 Task: Look for space in Carmagnola, Italy from 11th June, 2023 to 17th June, 2023 for 1 adult in price range Rs.5000 to Rs.12000. Place can be private room with 1  bedroom having 1 bed and 1 bathroom. Property type can be house, flat, guest house, hotel. Booking option can be shelf check-in. Required host language is English.
Action: Mouse moved to (465, 124)
Screenshot: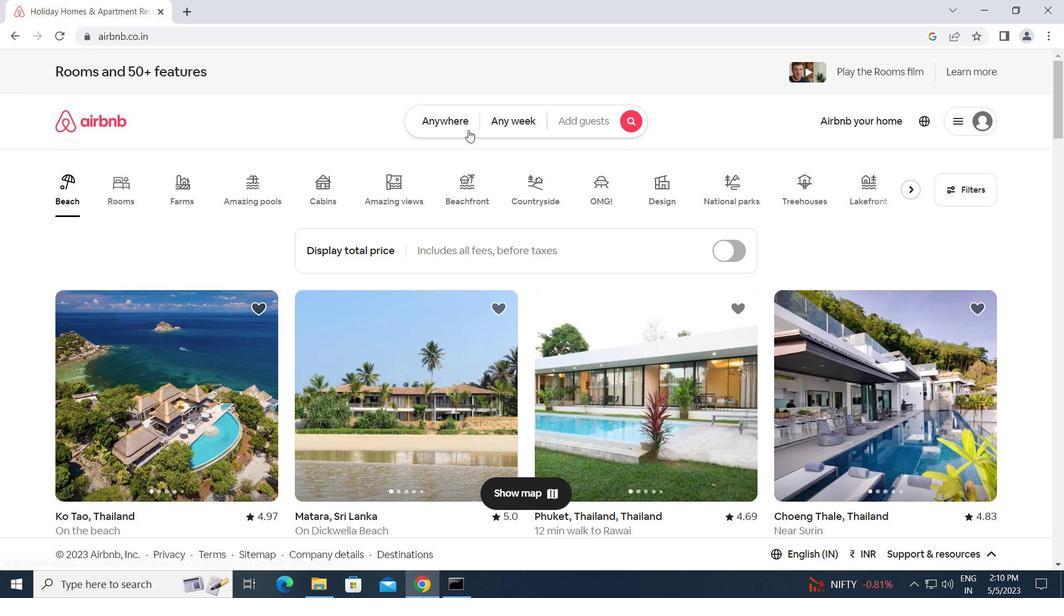
Action: Mouse pressed left at (465, 124)
Screenshot: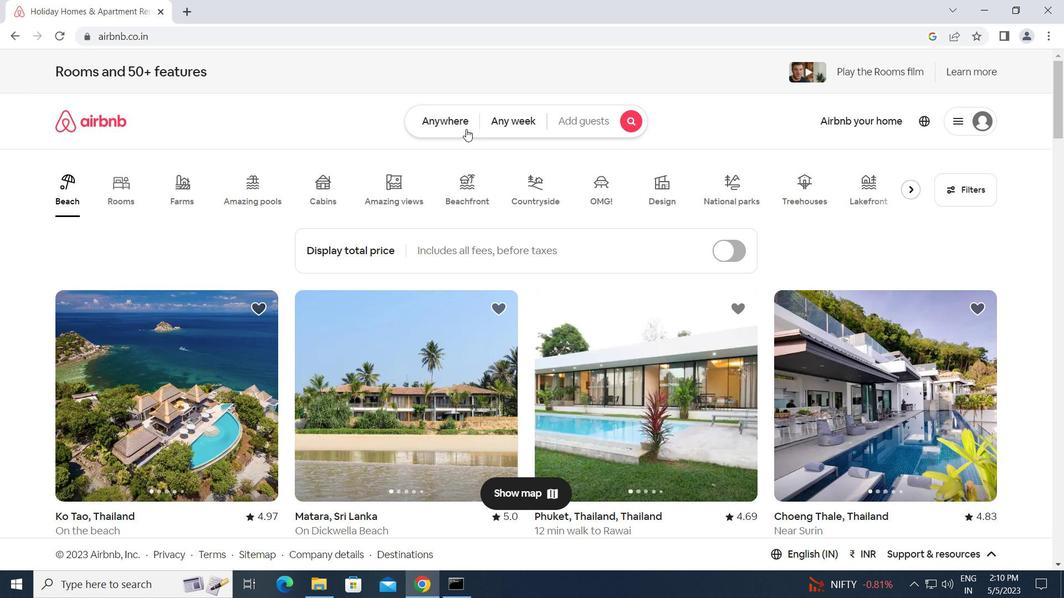 
Action: Mouse moved to (368, 166)
Screenshot: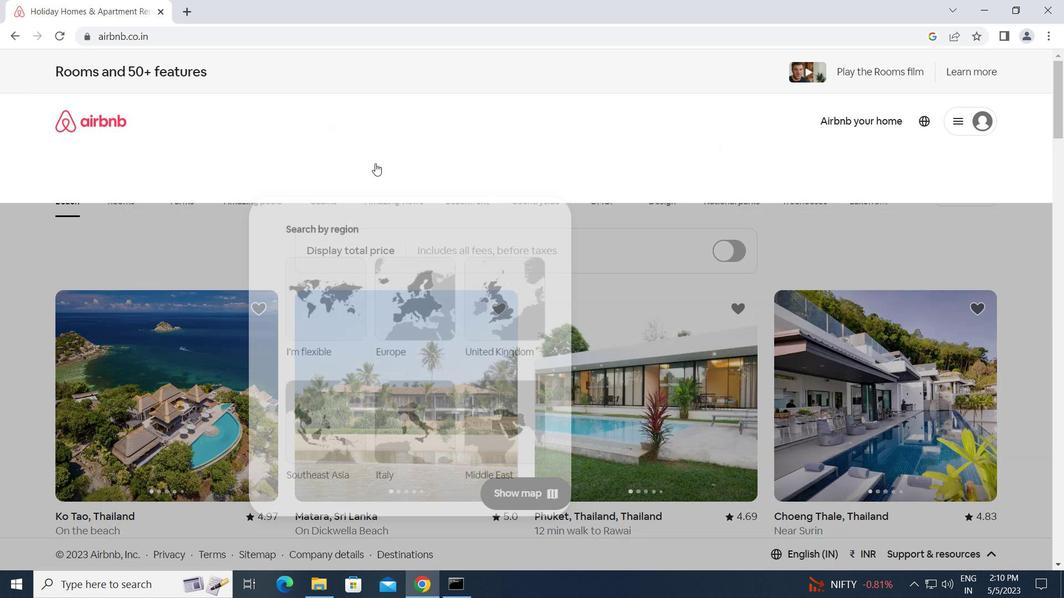 
Action: Mouse pressed left at (368, 166)
Screenshot: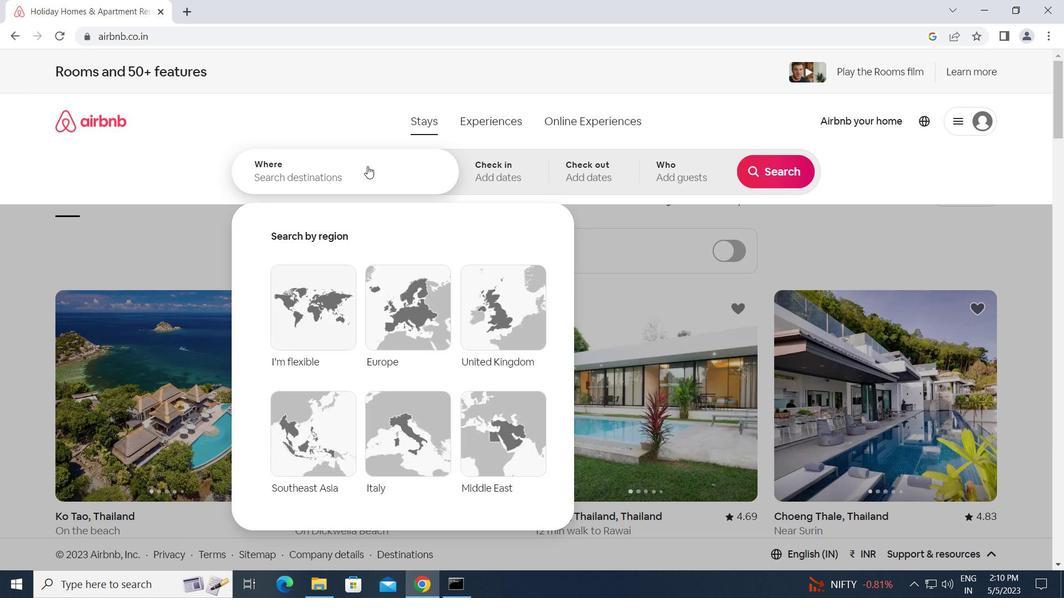 
Action: Key pressed <Key.caps_lock>c<Key.caps_lock>armagnola,<Key.space><Key.caps_lock>i<Key.caps_lock>taly<Key.enter>
Screenshot: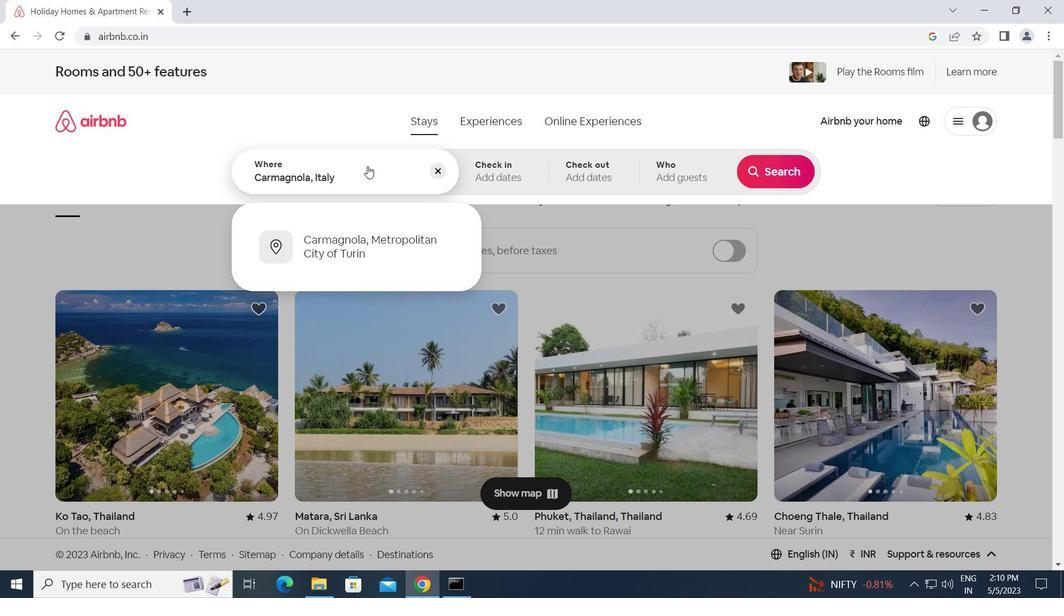 
Action: Mouse moved to (555, 404)
Screenshot: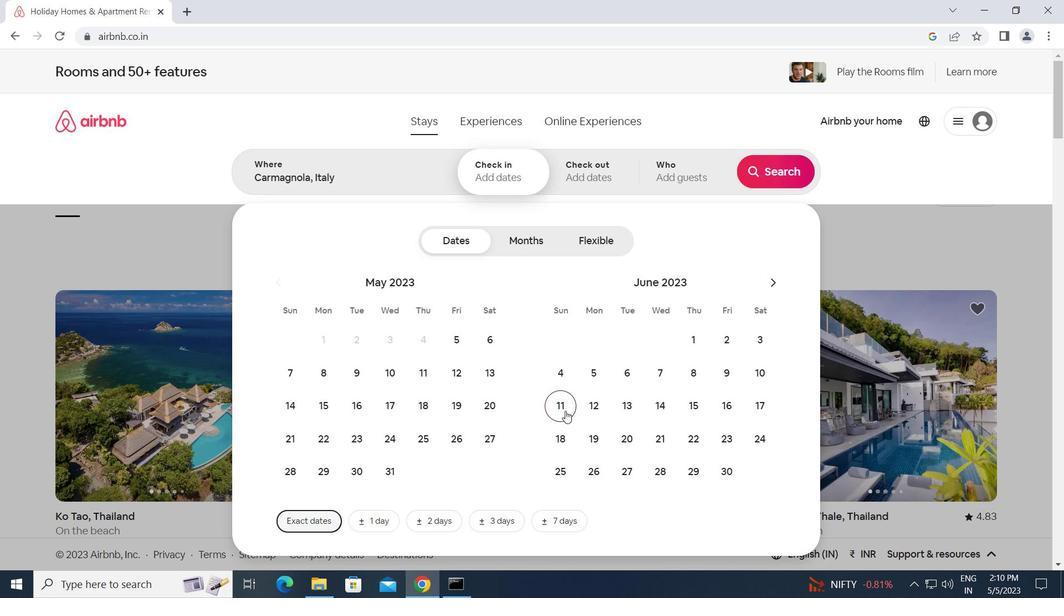 
Action: Mouse pressed left at (555, 404)
Screenshot: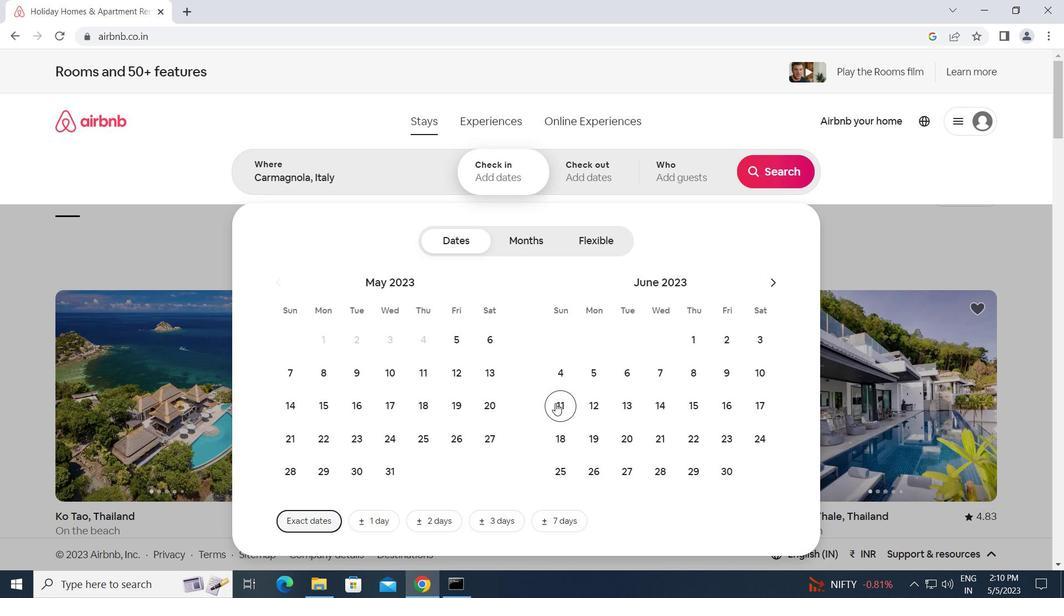 
Action: Mouse moved to (754, 406)
Screenshot: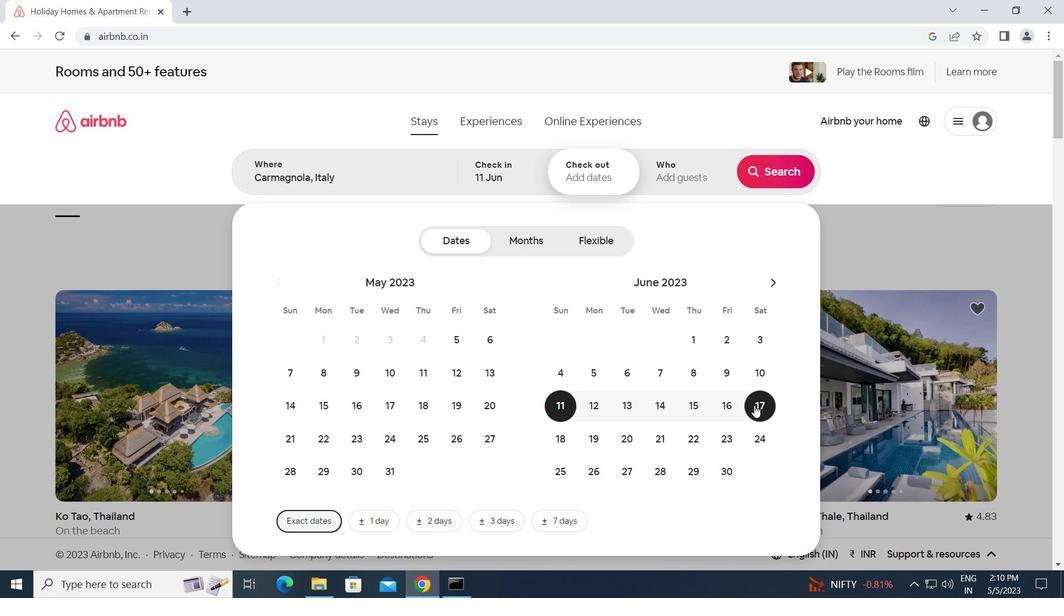 
Action: Mouse pressed left at (754, 406)
Screenshot: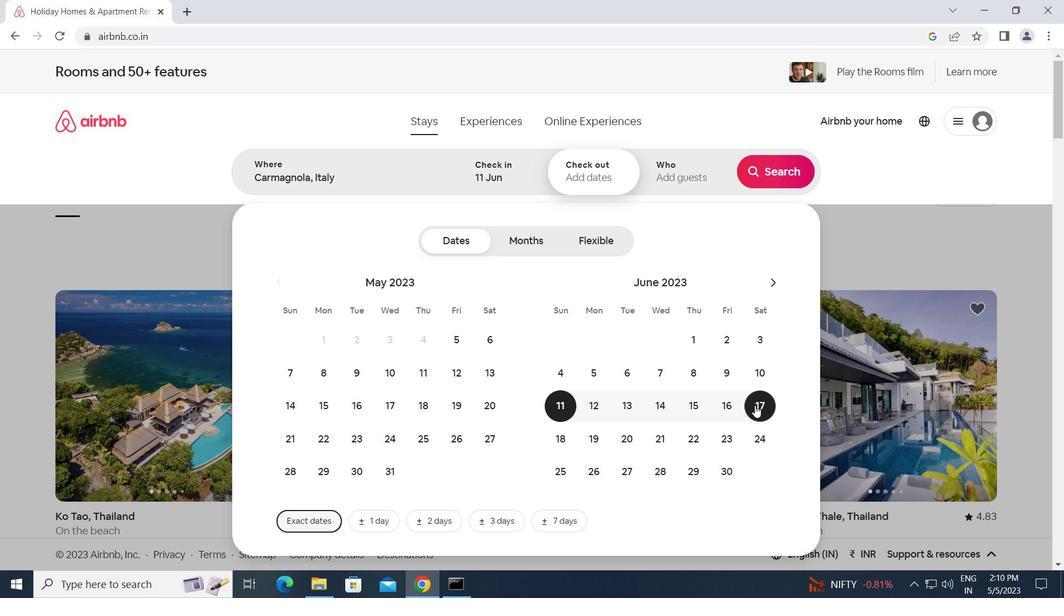 
Action: Mouse moved to (681, 165)
Screenshot: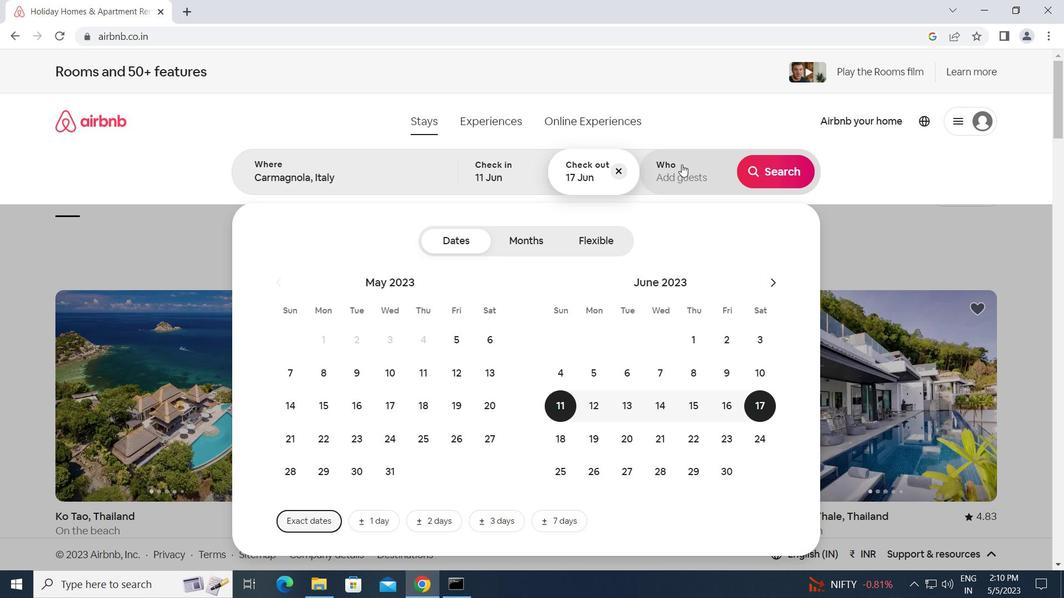 
Action: Mouse pressed left at (681, 165)
Screenshot: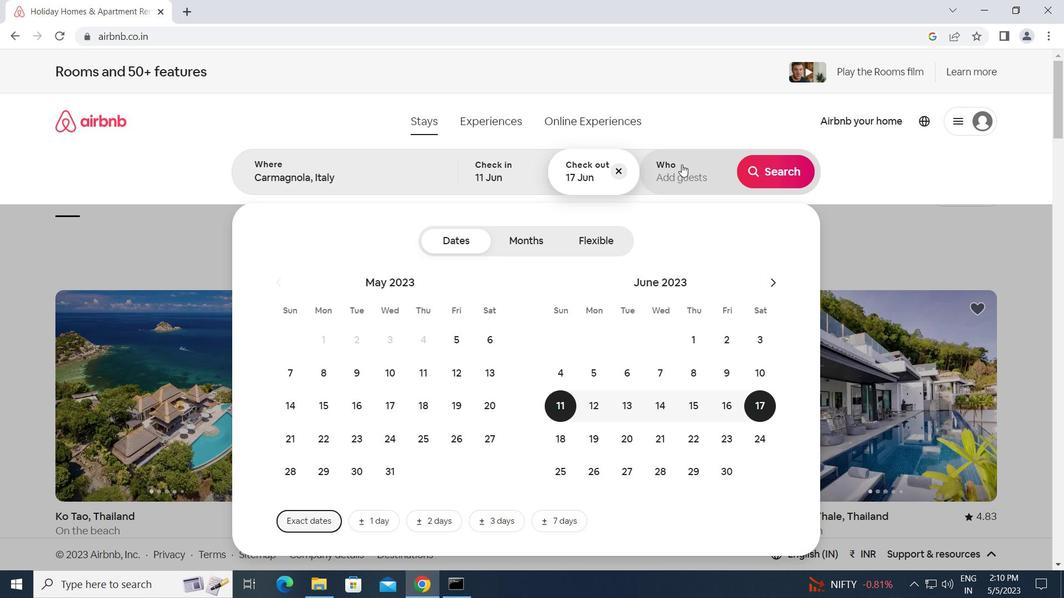 
Action: Mouse moved to (776, 243)
Screenshot: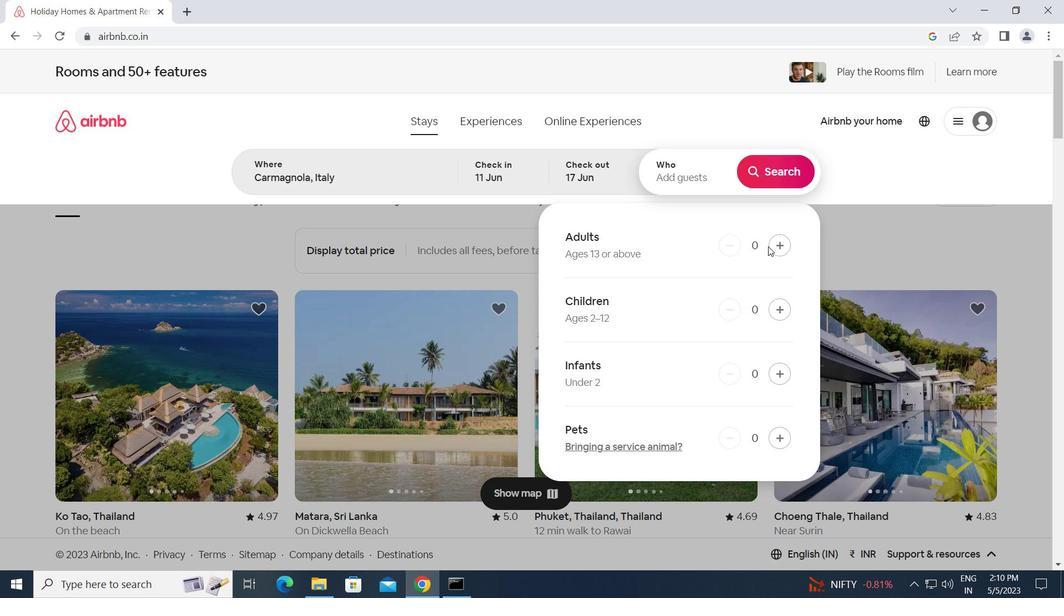 
Action: Mouse pressed left at (776, 243)
Screenshot: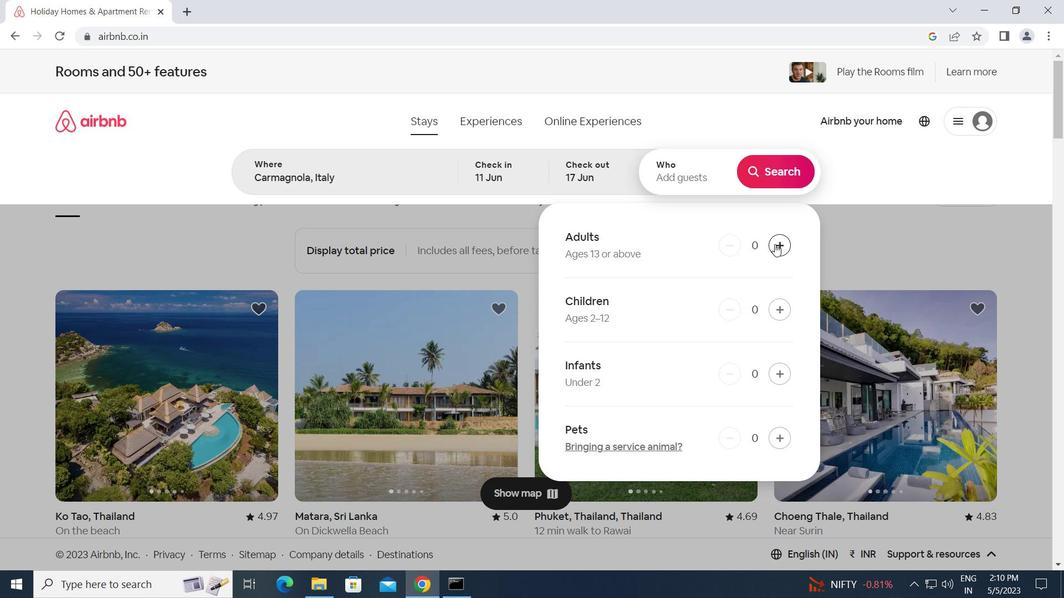 
Action: Mouse moved to (771, 162)
Screenshot: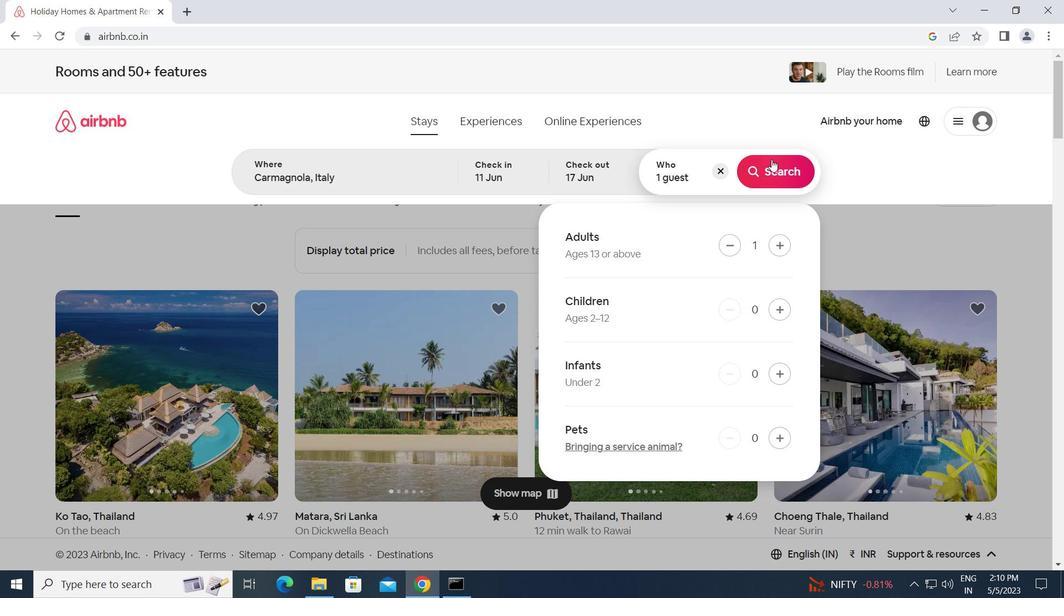 
Action: Mouse pressed left at (771, 162)
Screenshot: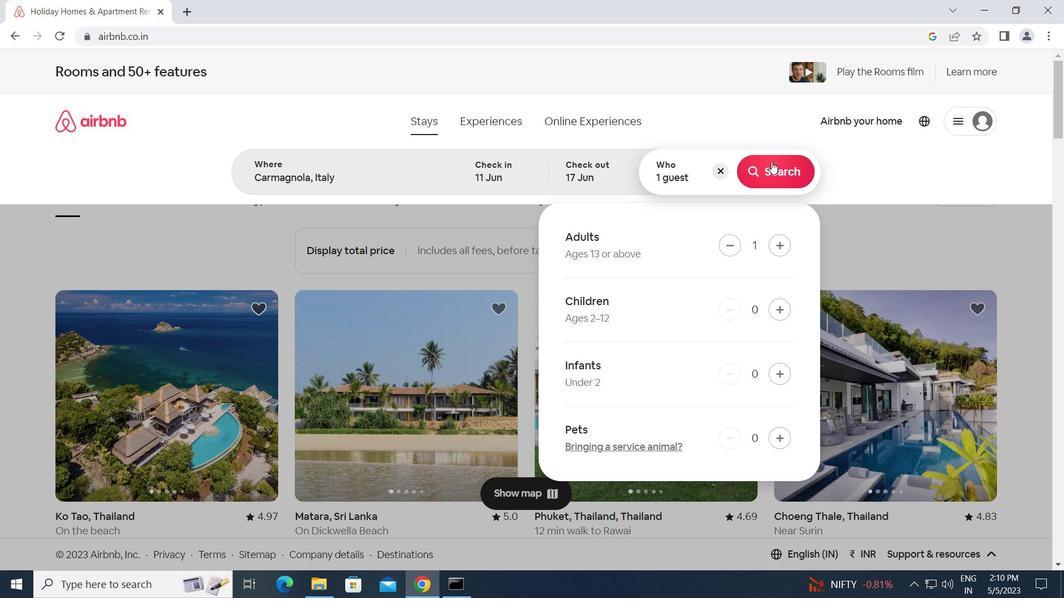 
Action: Mouse moved to (988, 136)
Screenshot: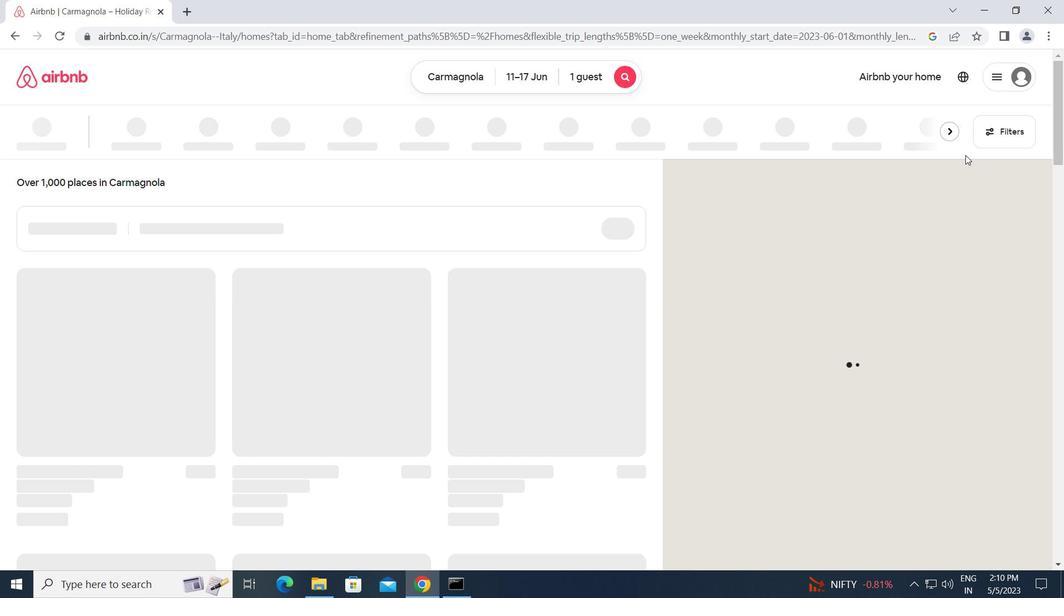 
Action: Mouse pressed left at (988, 136)
Screenshot: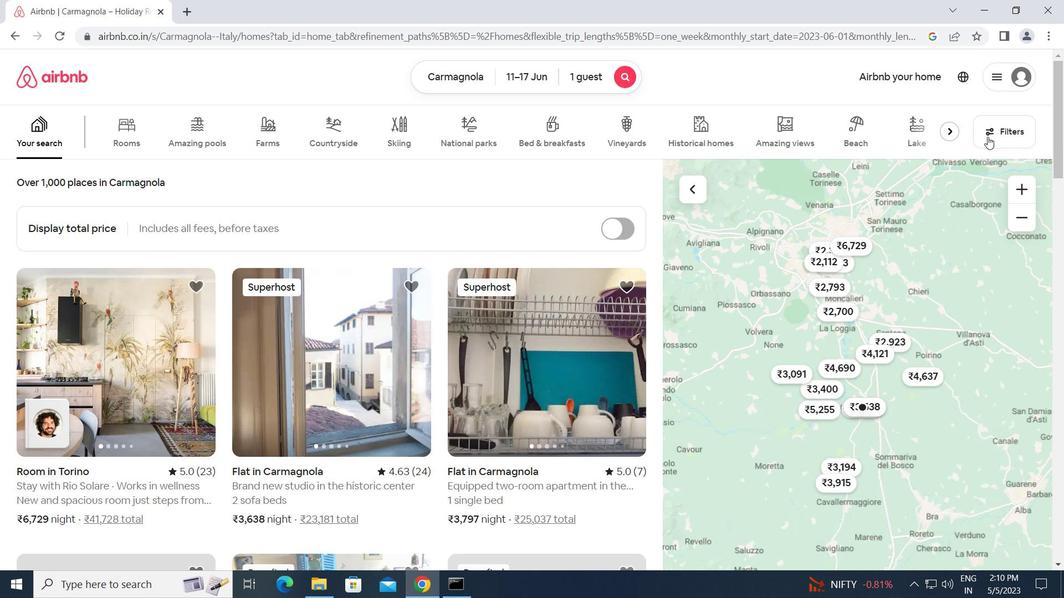 
Action: Mouse moved to (343, 475)
Screenshot: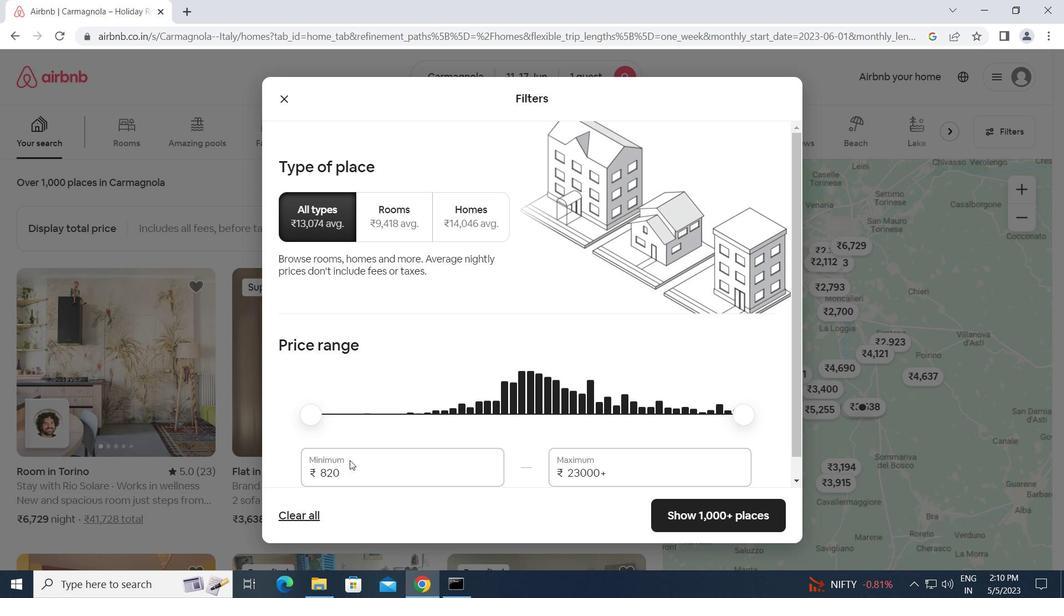 
Action: Mouse pressed left at (343, 475)
Screenshot: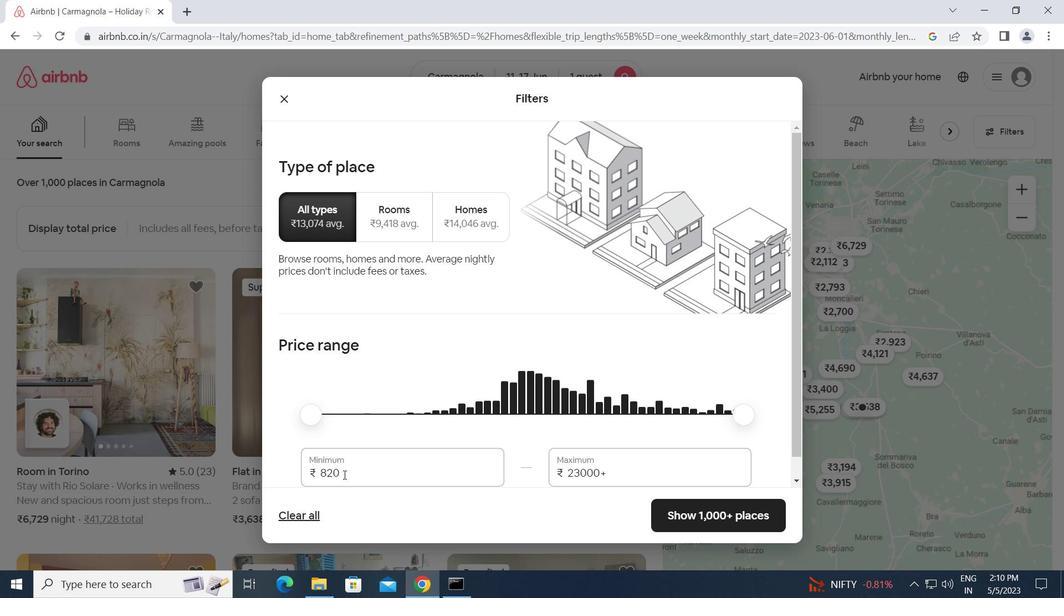
Action: Mouse moved to (357, 439)
Screenshot: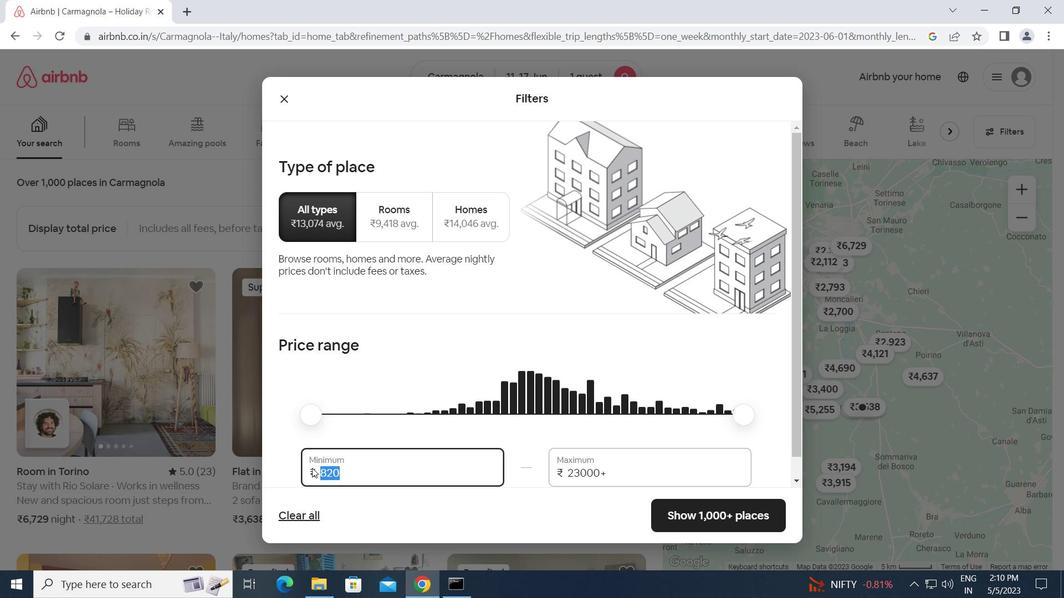 
Action: Mouse scrolled (357, 438) with delta (0, 0)
Screenshot: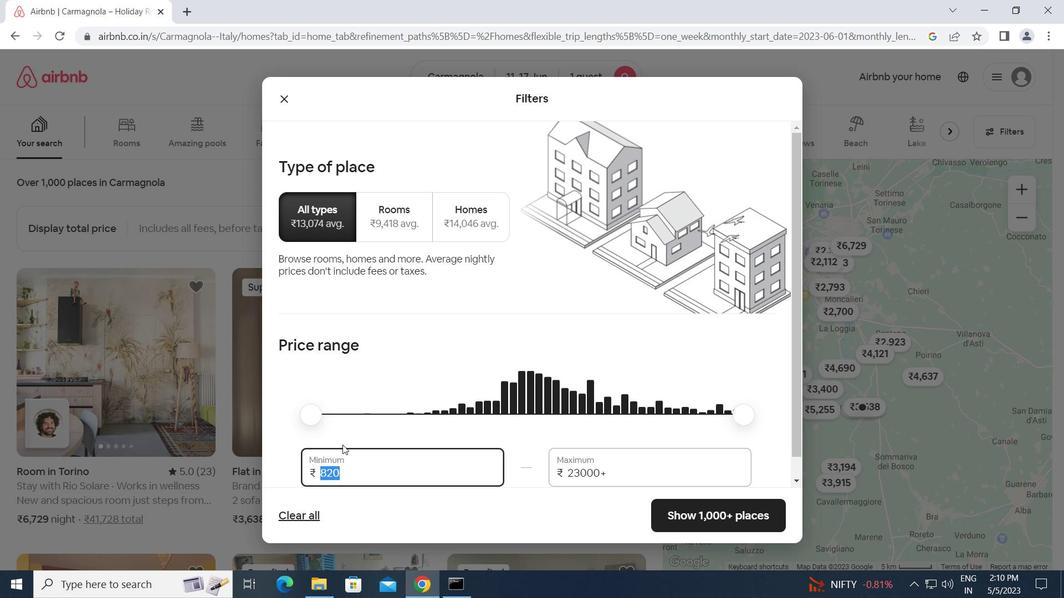 
Action: Mouse scrolled (357, 438) with delta (0, 0)
Screenshot: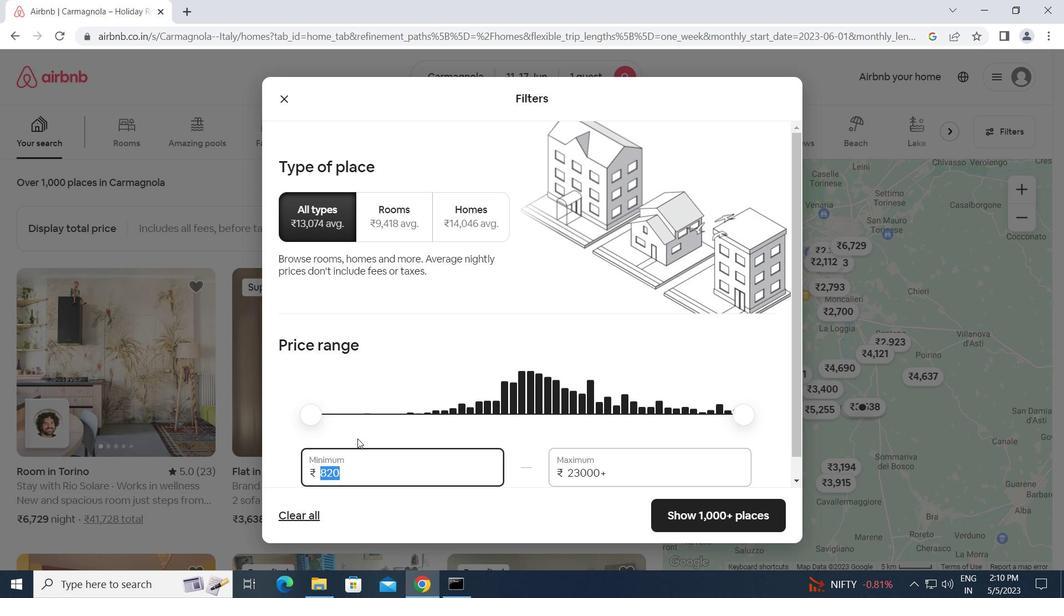 
Action: Mouse moved to (554, 303)
Screenshot: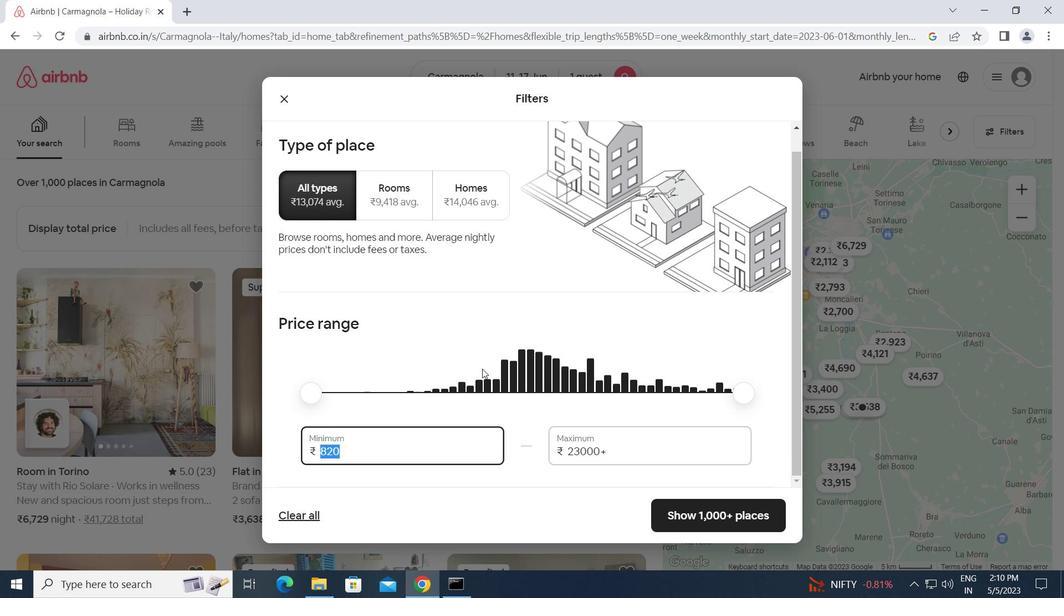 
Action: Key pressed 5000<Key.tab>12000
Screenshot: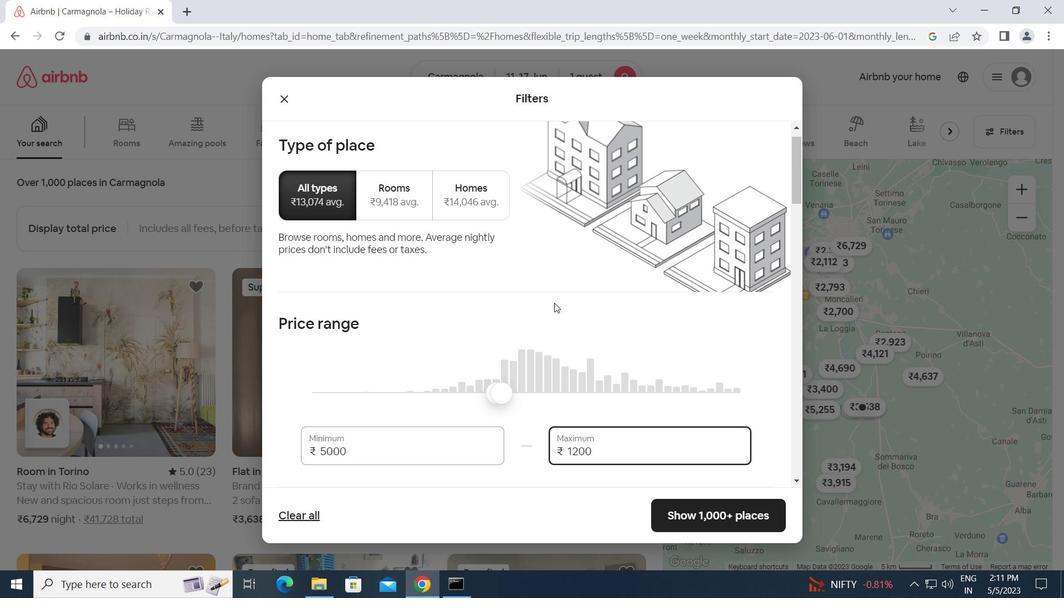 
Action: Mouse moved to (523, 358)
Screenshot: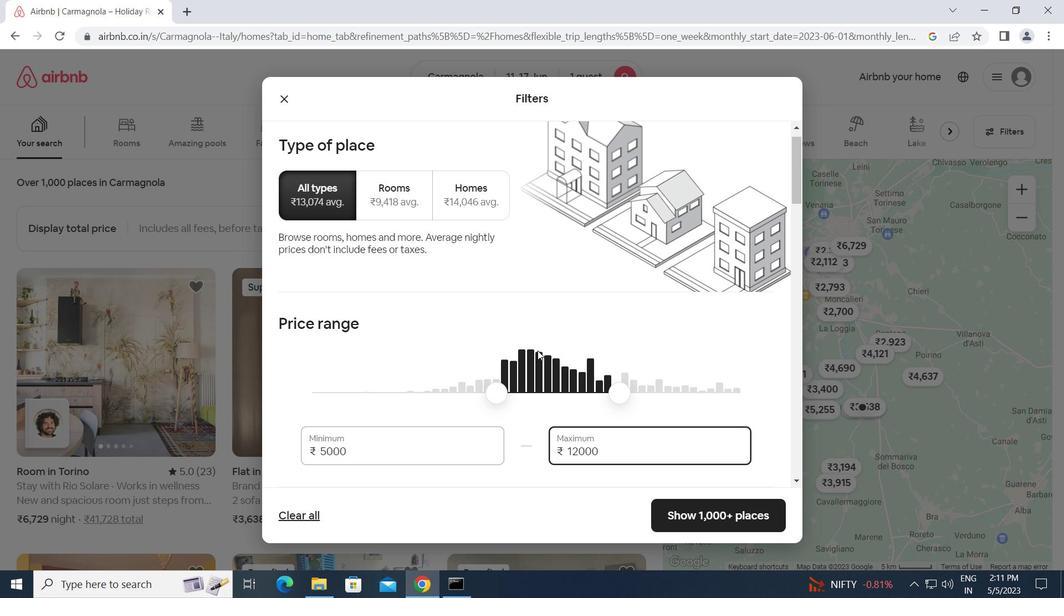 
Action: Mouse scrolled (523, 357) with delta (0, 0)
Screenshot: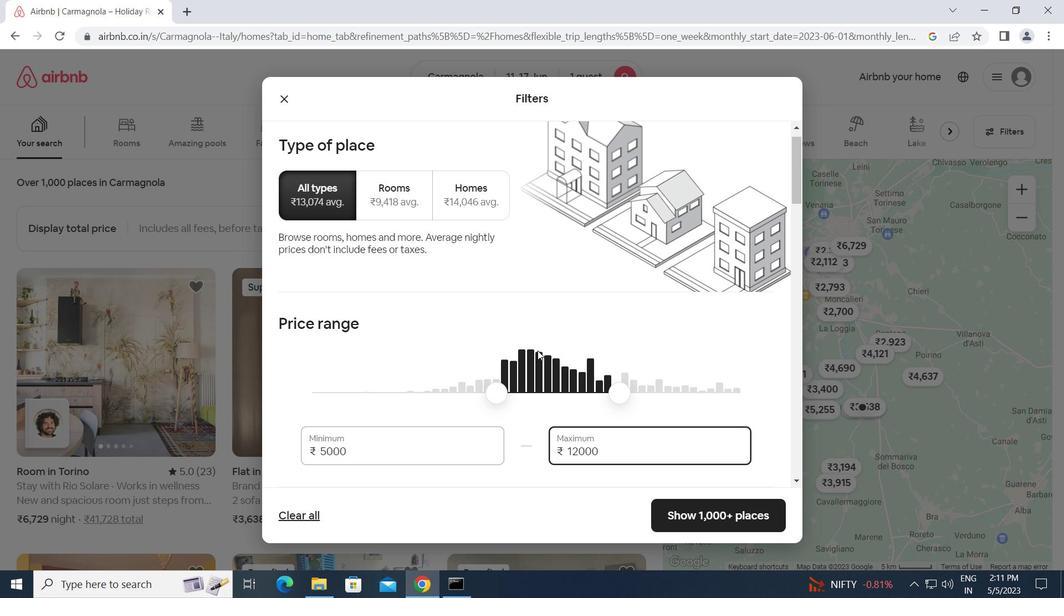 
Action: Mouse moved to (485, 363)
Screenshot: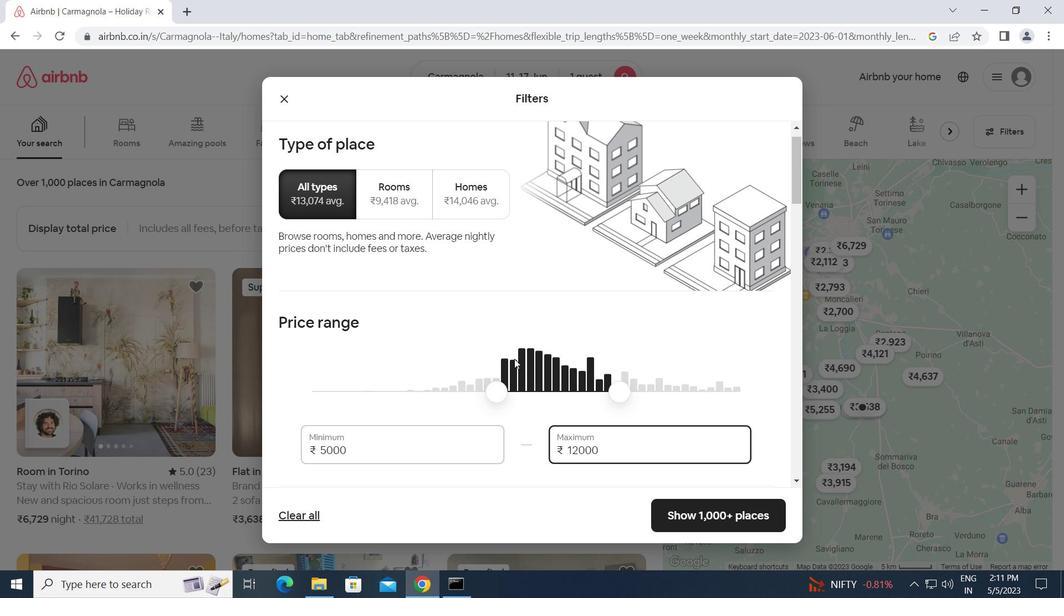 
Action: Mouse scrolled (485, 362) with delta (0, 0)
Screenshot: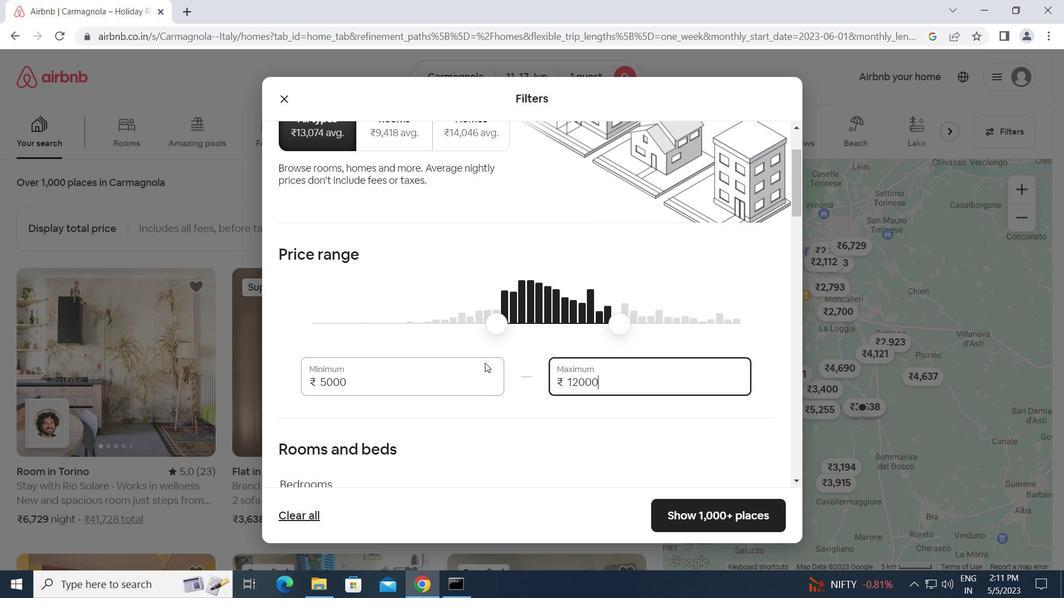 
Action: Mouse scrolled (485, 362) with delta (0, 0)
Screenshot: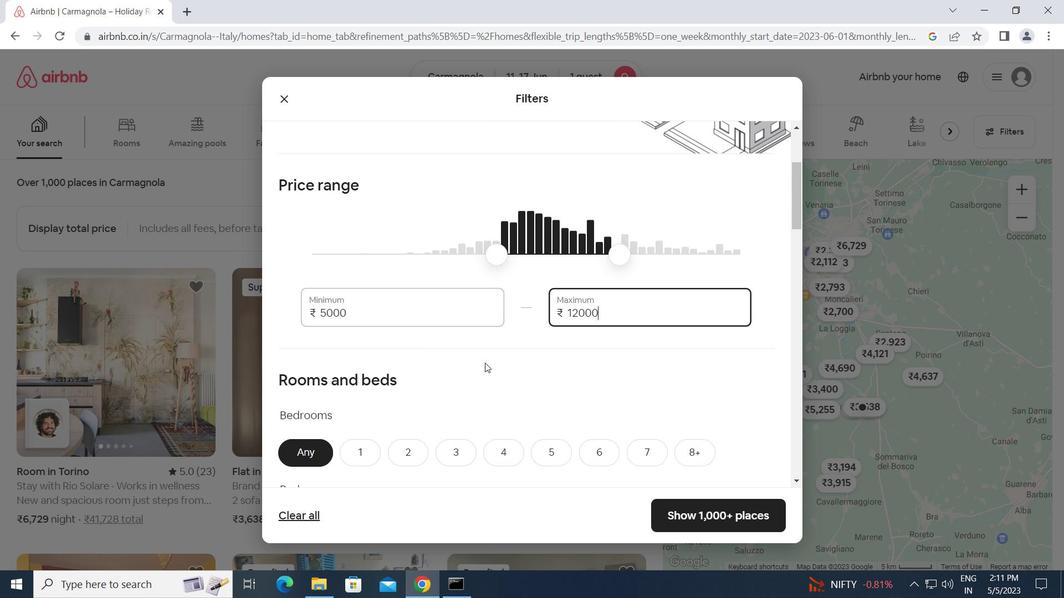 
Action: Mouse scrolled (485, 362) with delta (0, 0)
Screenshot: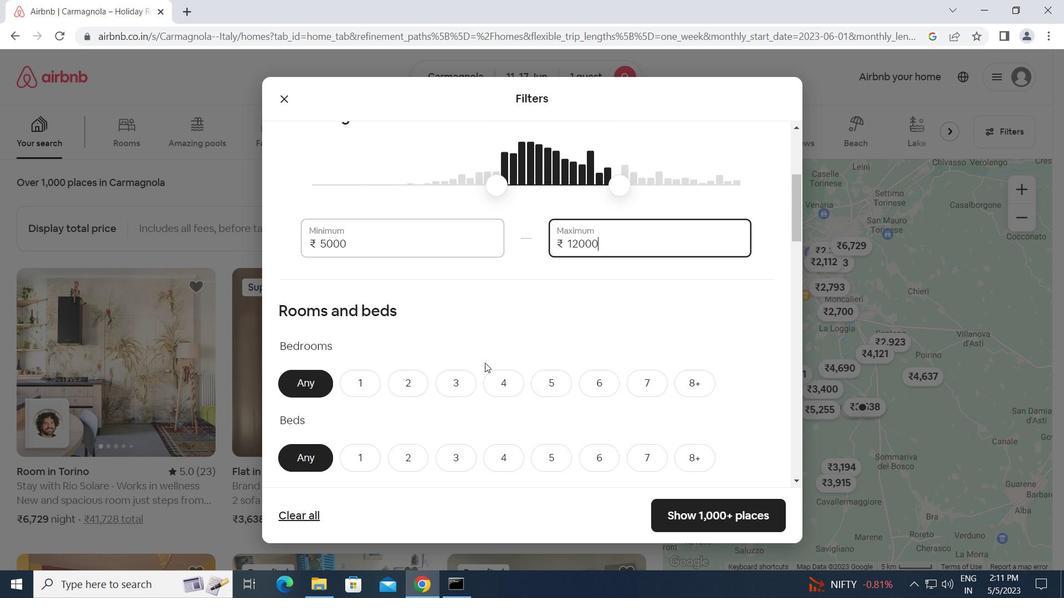 
Action: Mouse moved to (360, 308)
Screenshot: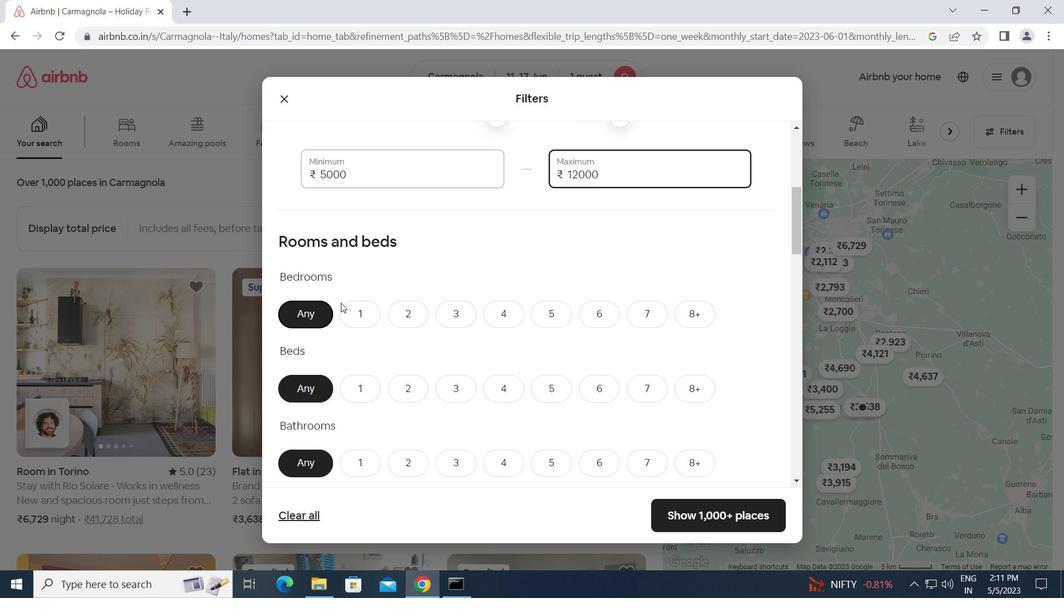 
Action: Mouse pressed left at (360, 308)
Screenshot: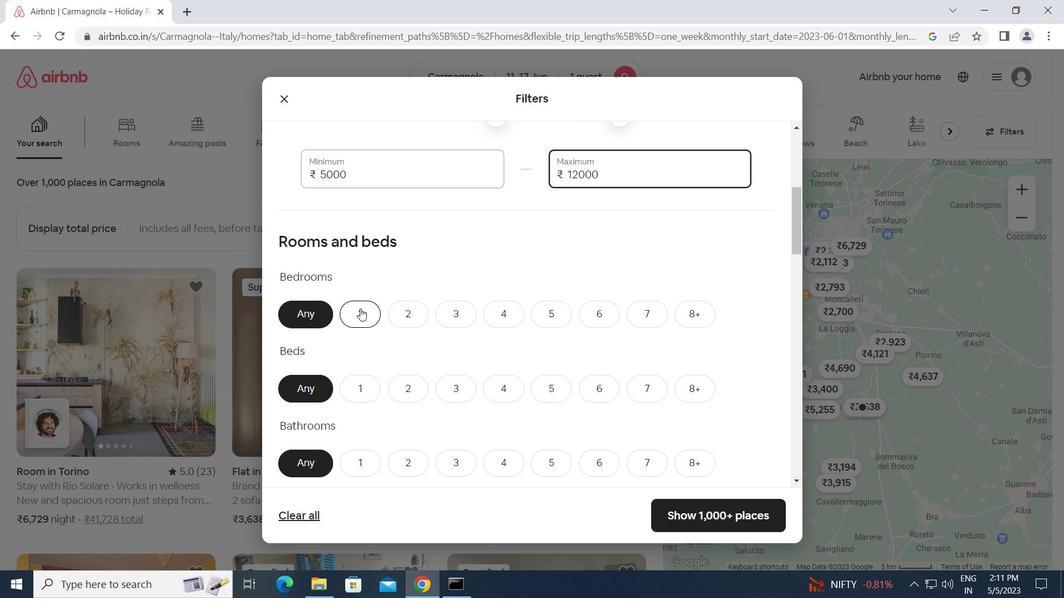 
Action: Mouse moved to (361, 390)
Screenshot: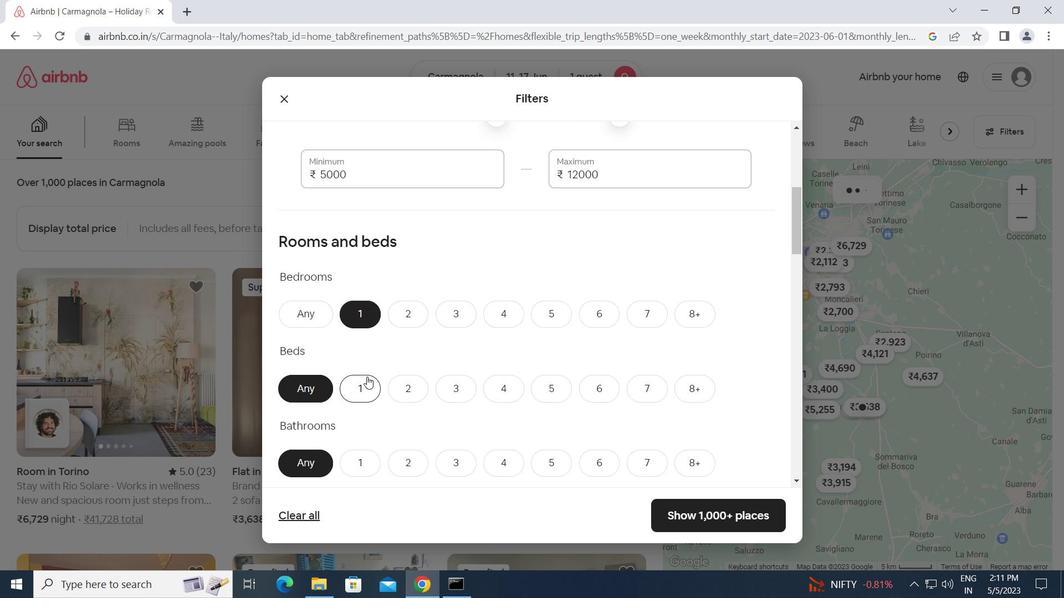 
Action: Mouse pressed left at (361, 390)
Screenshot: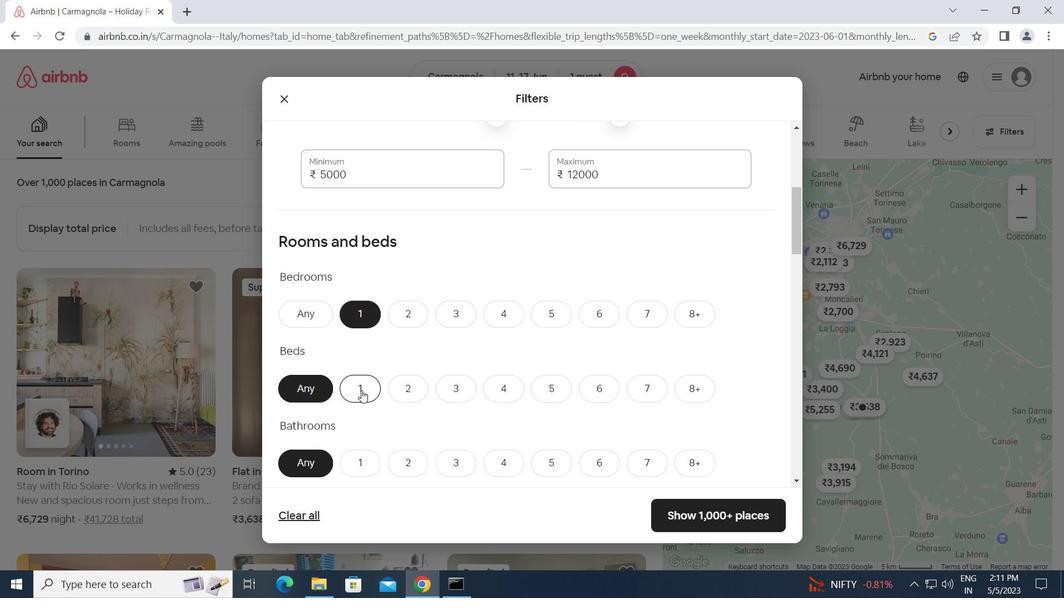 
Action: Mouse moved to (397, 417)
Screenshot: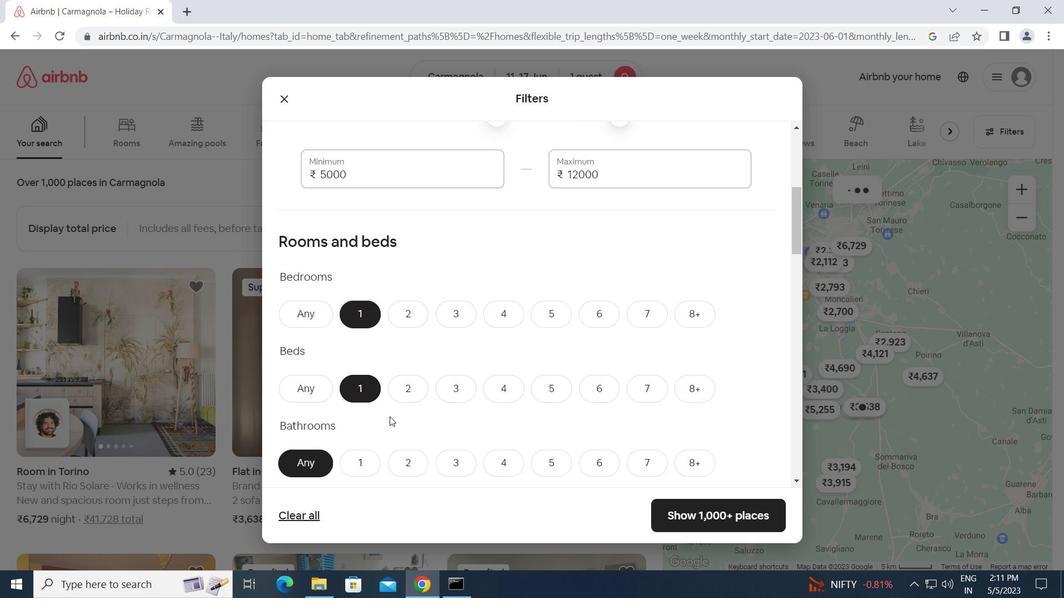
Action: Mouse scrolled (397, 417) with delta (0, 0)
Screenshot: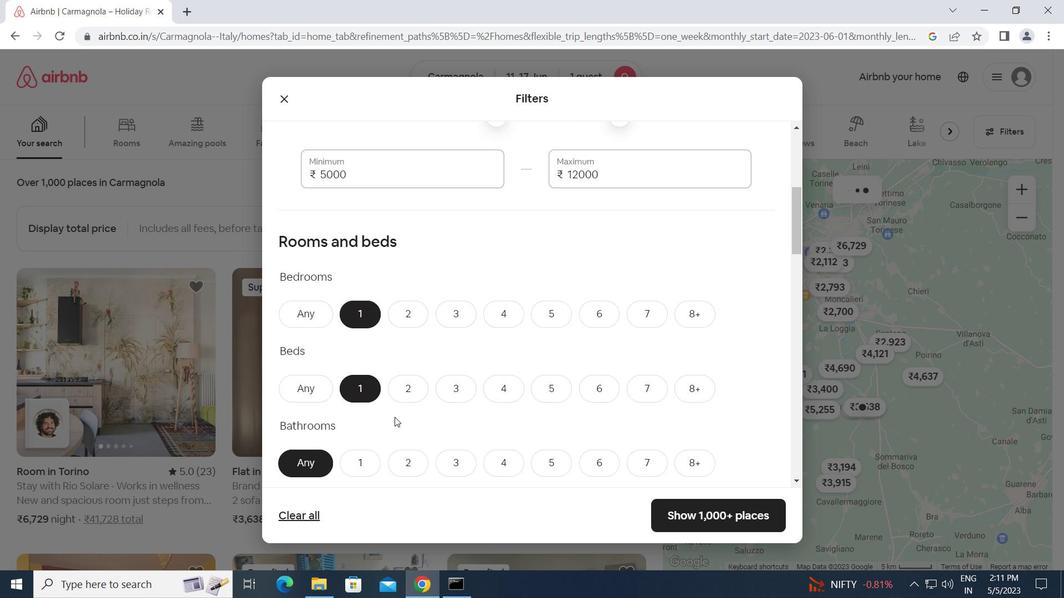 
Action: Mouse moved to (355, 392)
Screenshot: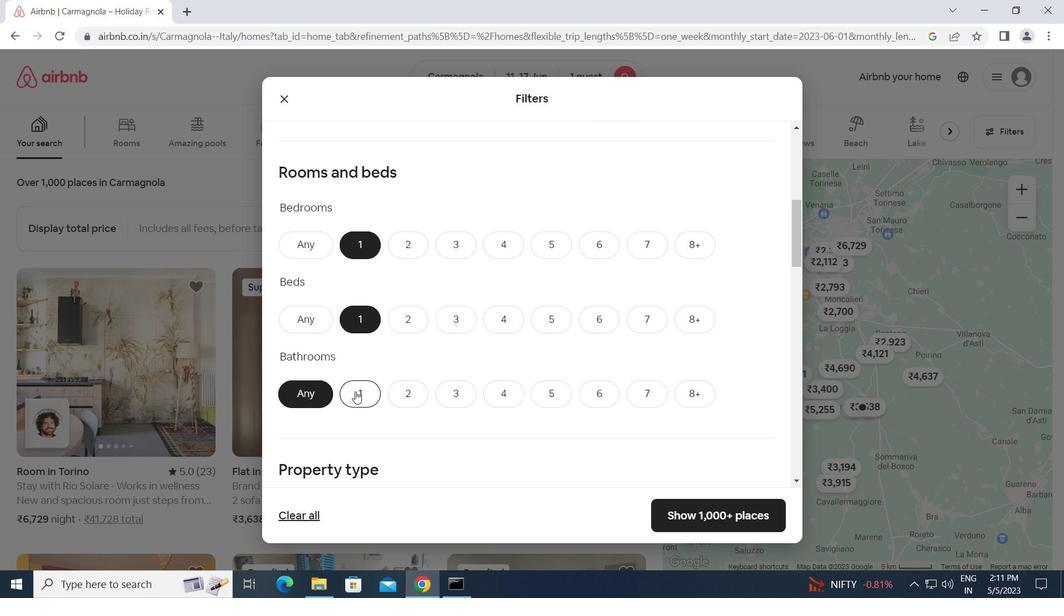 
Action: Mouse pressed left at (355, 392)
Screenshot: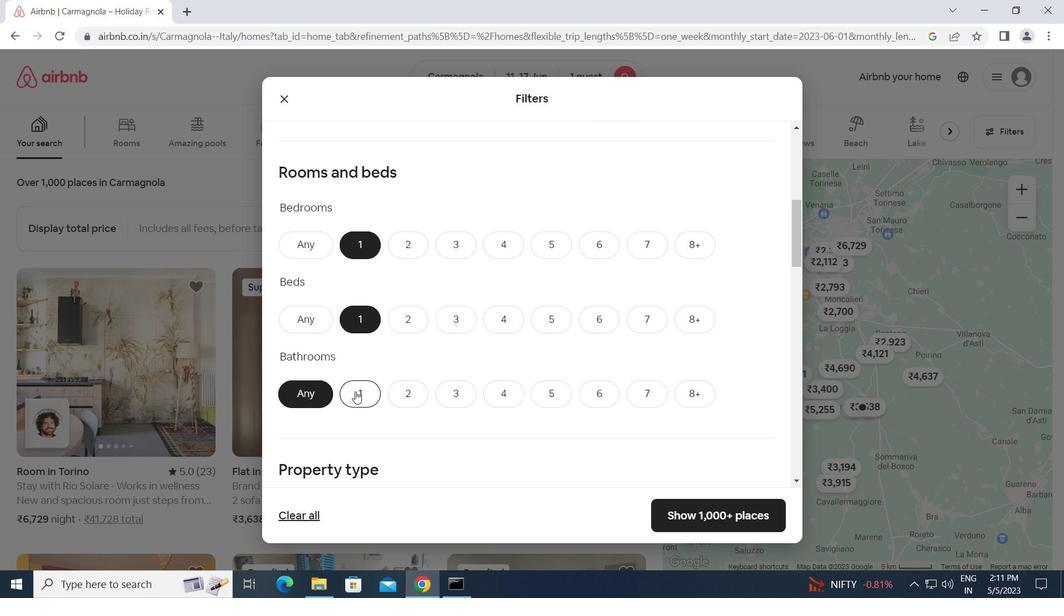 
Action: Mouse moved to (478, 425)
Screenshot: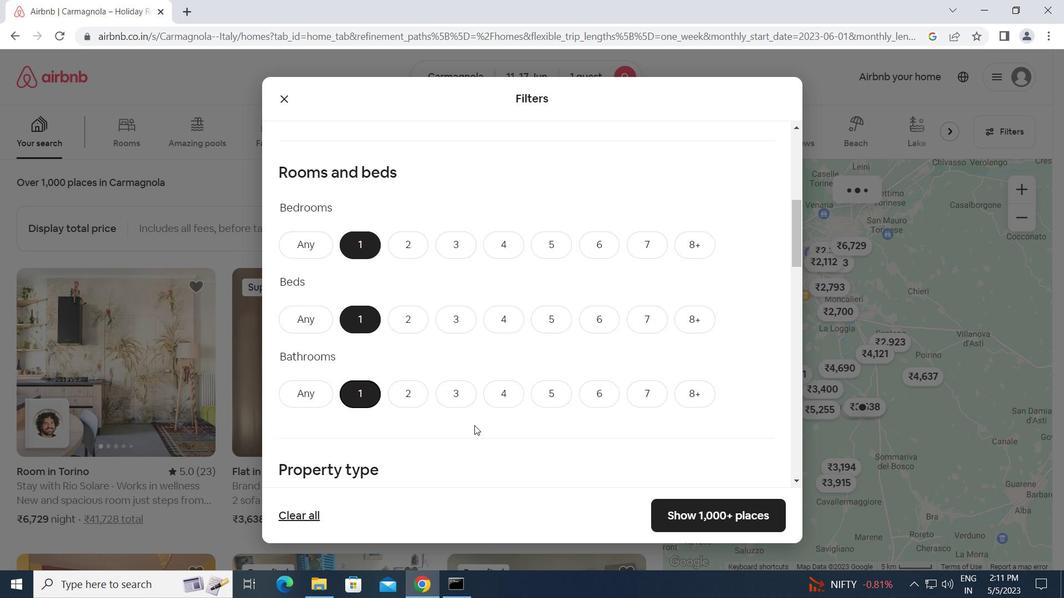 
Action: Mouse scrolled (478, 424) with delta (0, 0)
Screenshot: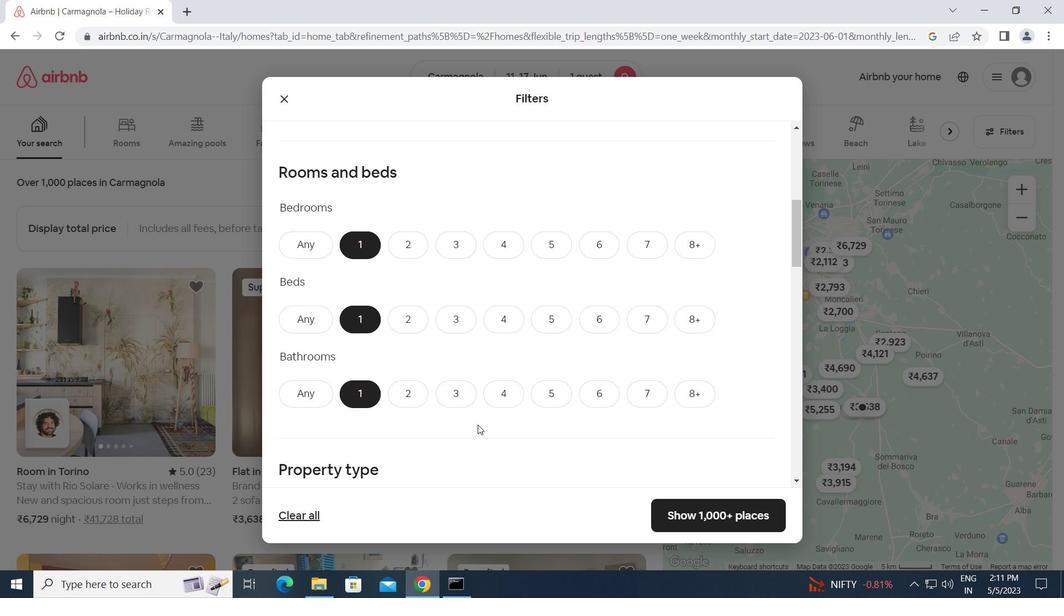 
Action: Mouse moved to (478, 424)
Screenshot: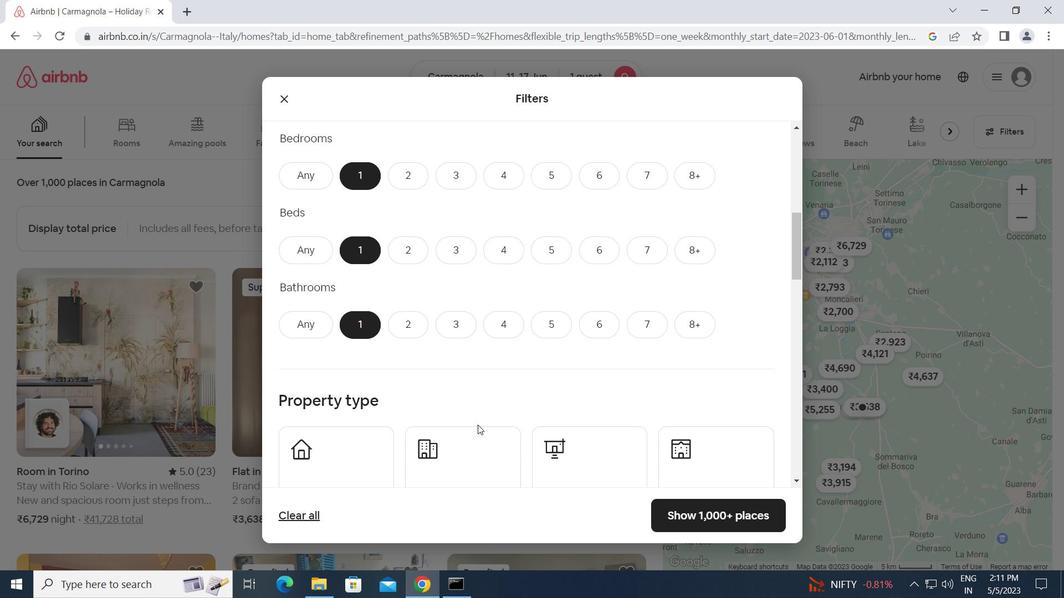 
Action: Mouse scrolled (478, 424) with delta (0, 0)
Screenshot: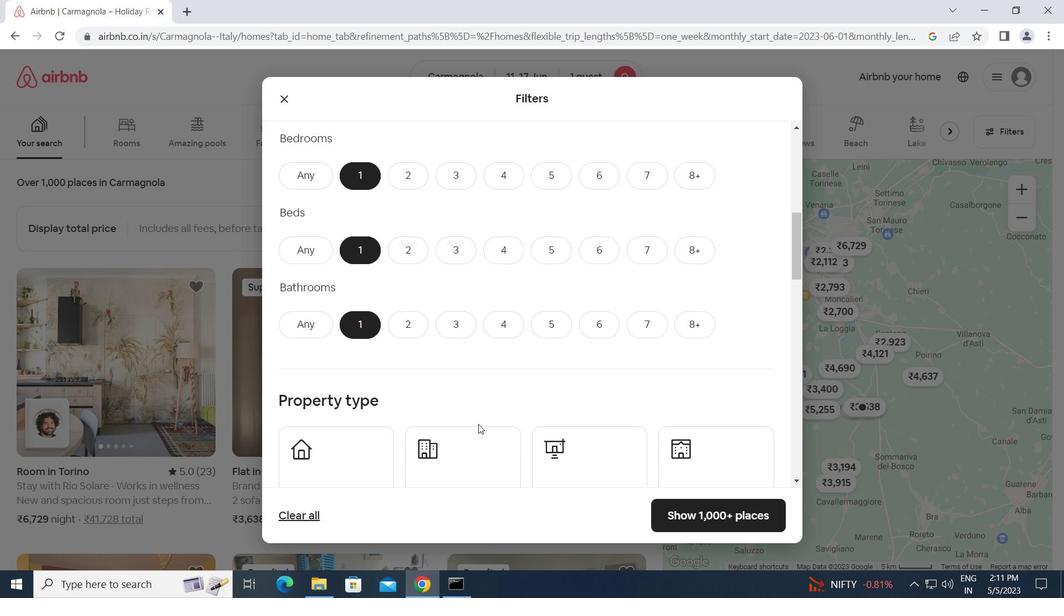
Action: Mouse scrolled (478, 424) with delta (0, 0)
Screenshot: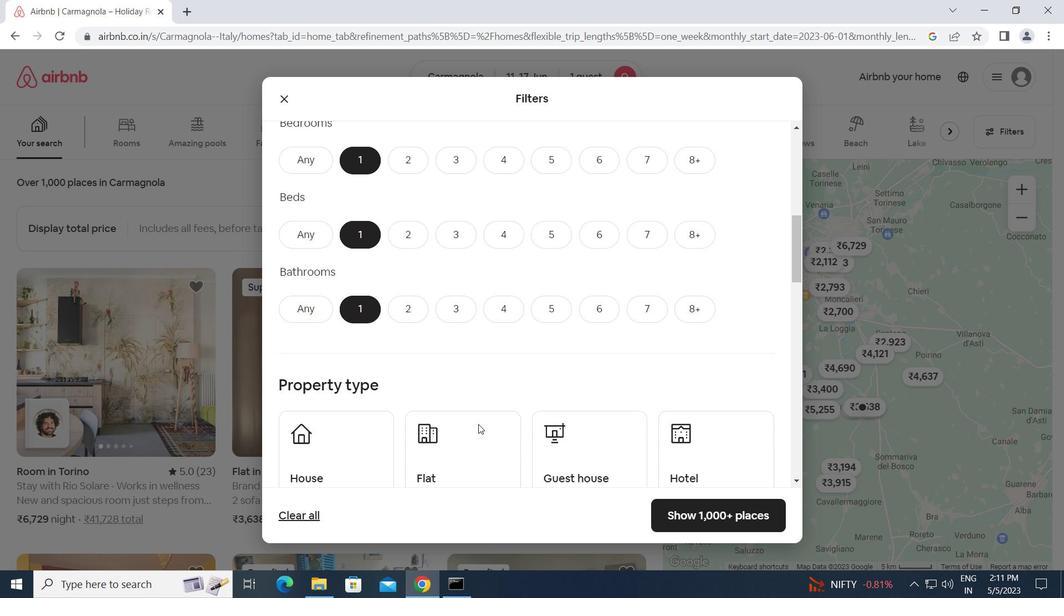 
Action: Mouse moved to (346, 350)
Screenshot: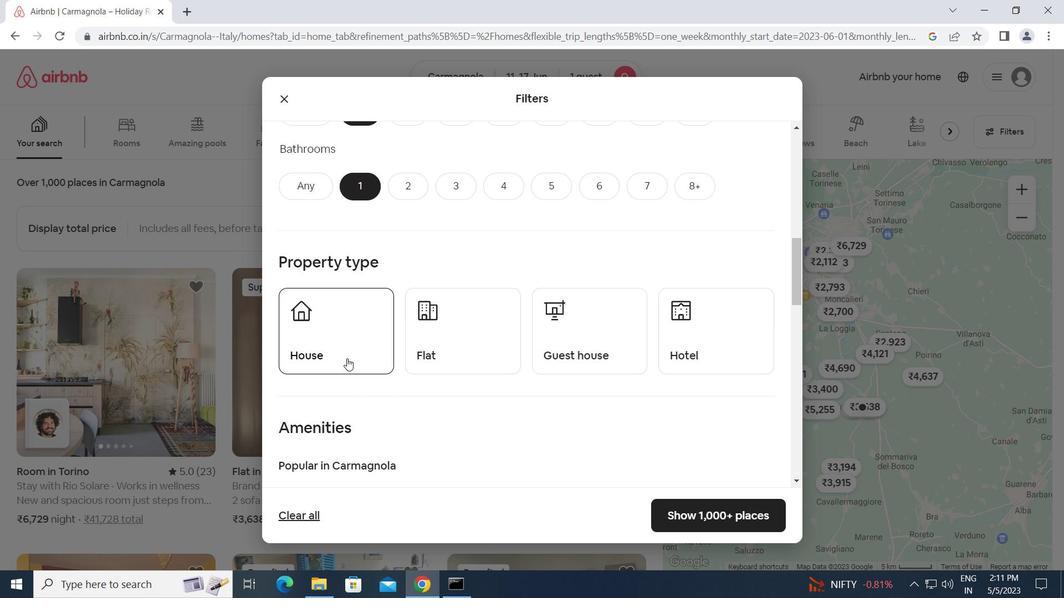 
Action: Mouse pressed left at (346, 350)
Screenshot: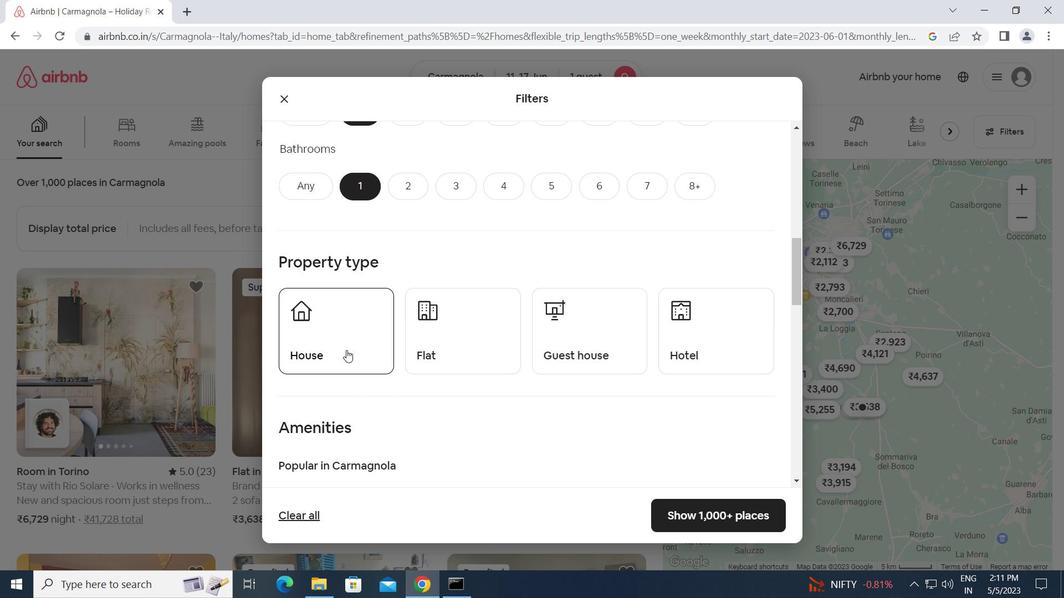 
Action: Mouse moved to (467, 351)
Screenshot: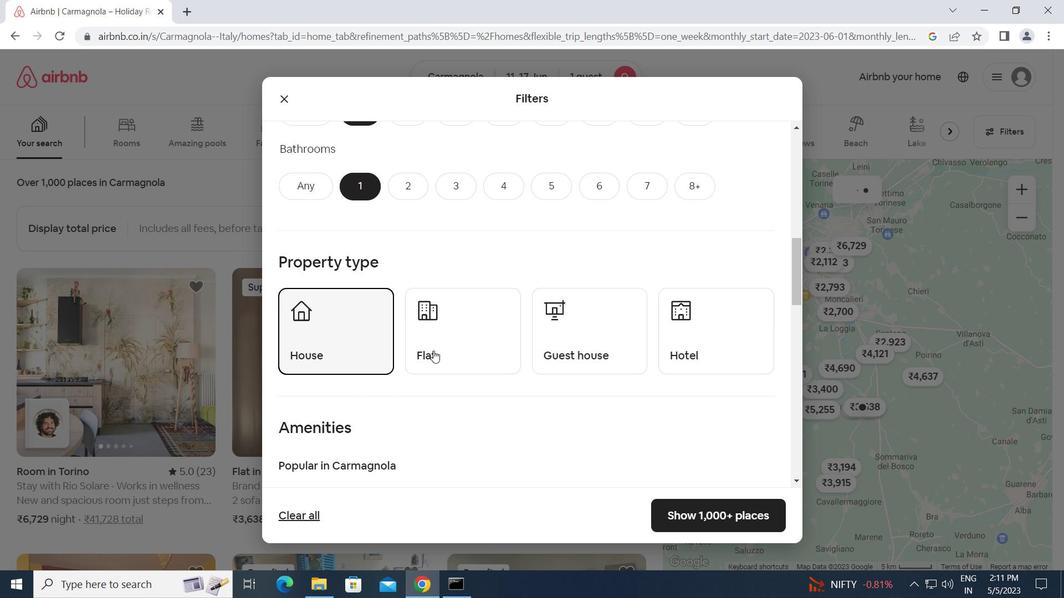 
Action: Mouse pressed left at (467, 351)
Screenshot: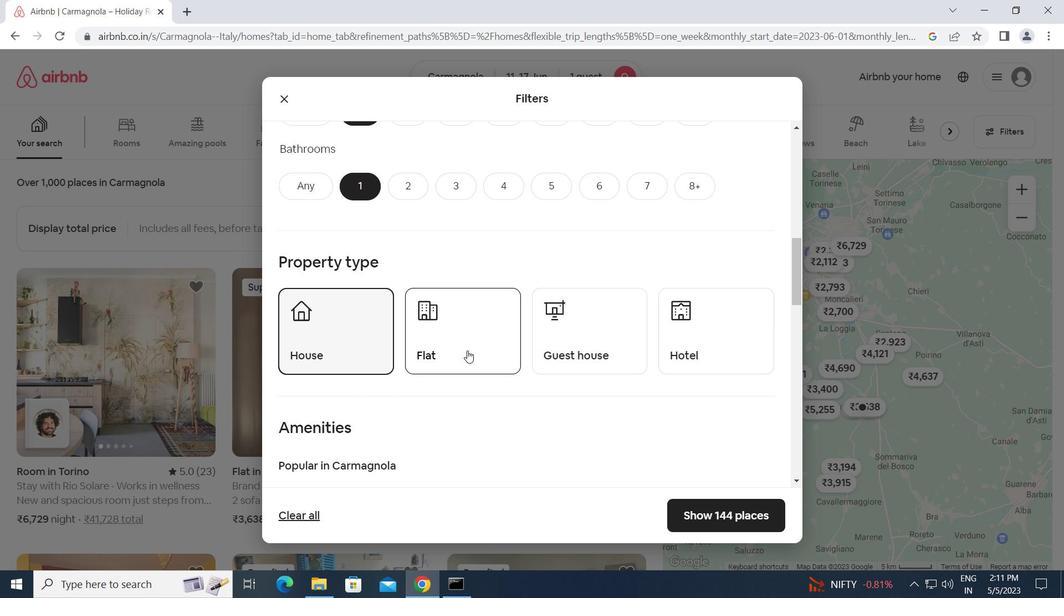 
Action: Mouse moved to (588, 337)
Screenshot: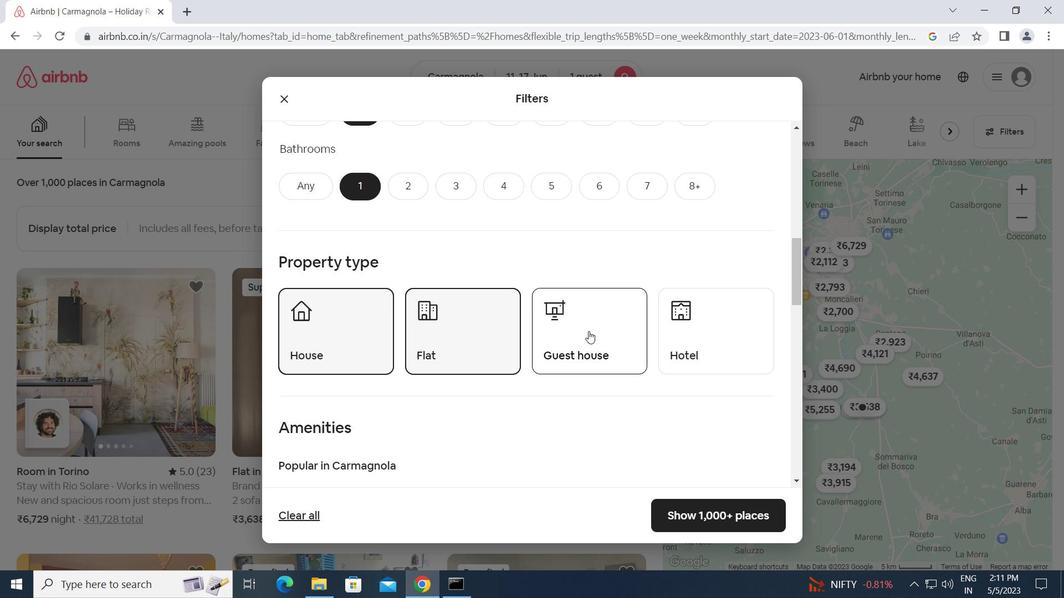 
Action: Mouse pressed left at (588, 337)
Screenshot: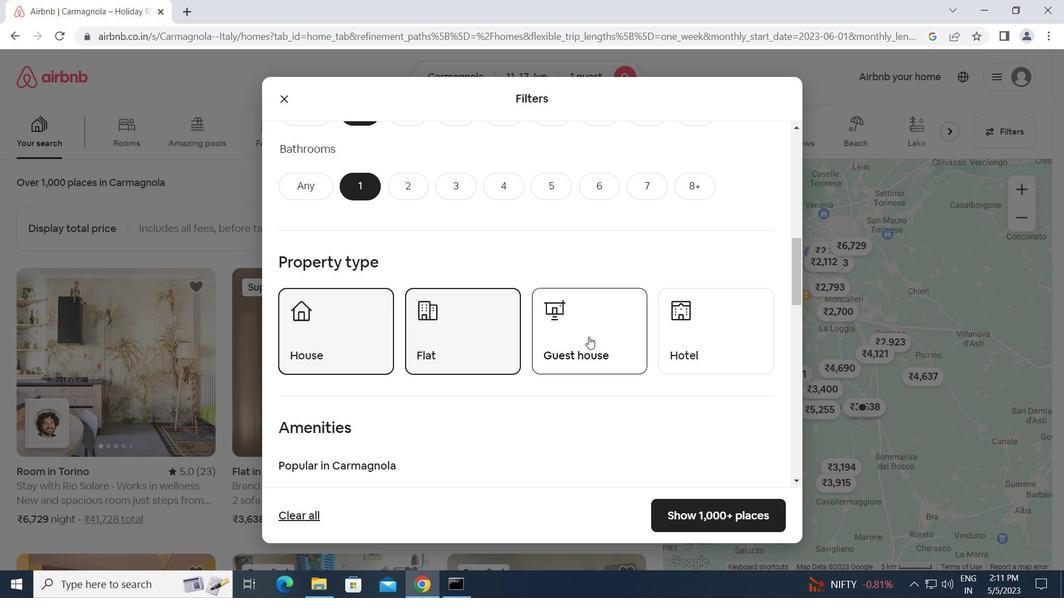 
Action: Mouse moved to (708, 338)
Screenshot: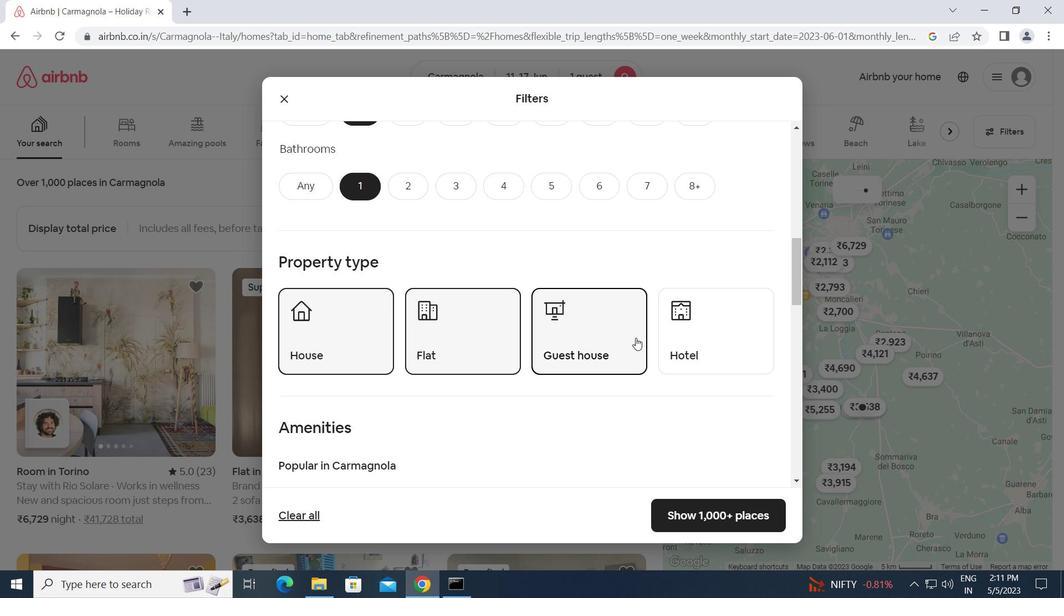 
Action: Mouse pressed left at (708, 338)
Screenshot: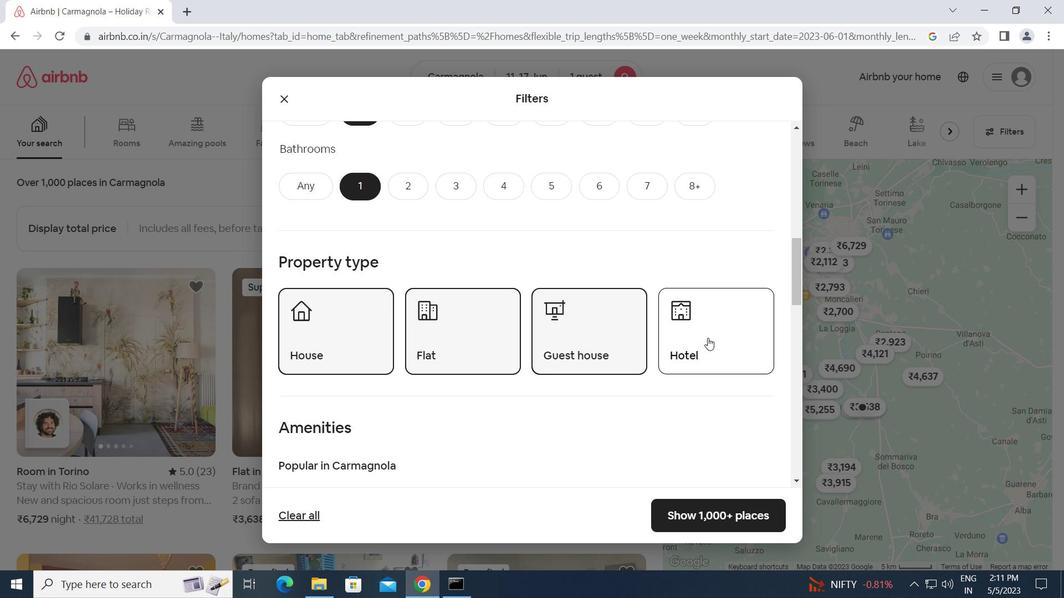 
Action: Mouse moved to (514, 441)
Screenshot: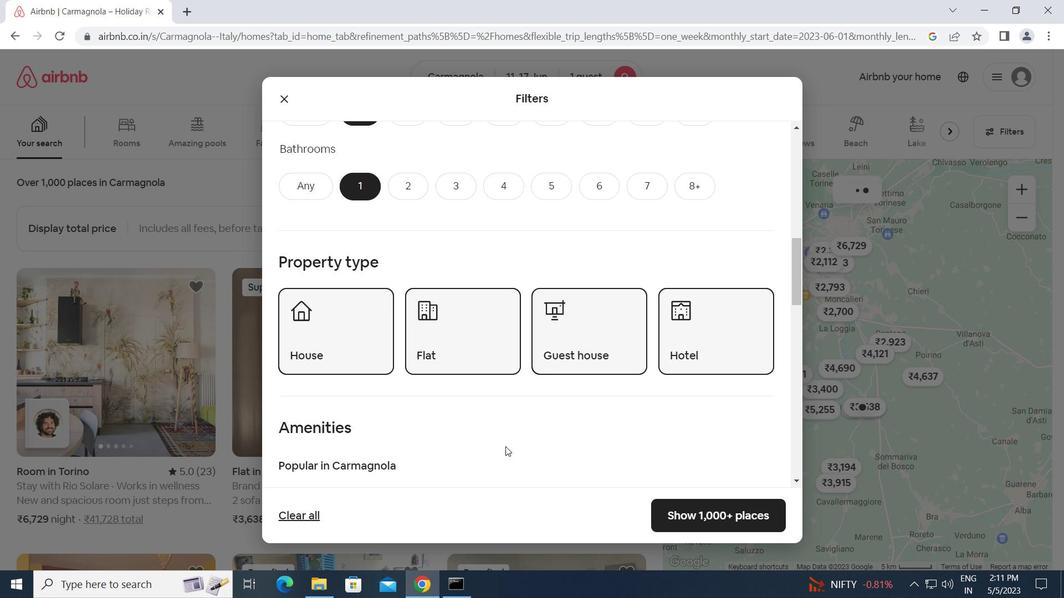
Action: Mouse scrolled (514, 440) with delta (0, 0)
Screenshot: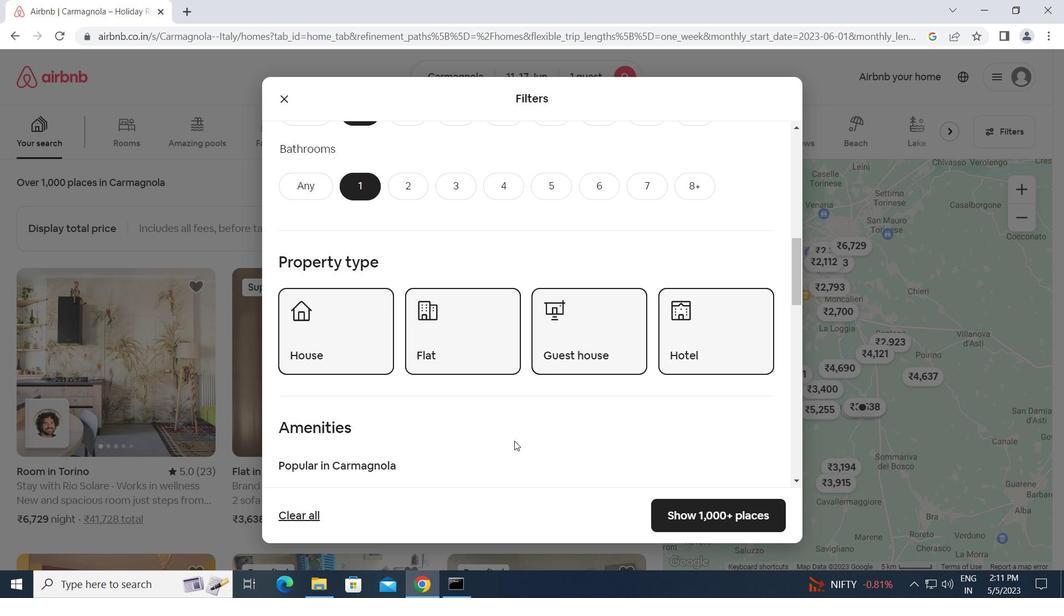
Action: Mouse scrolled (514, 440) with delta (0, 0)
Screenshot: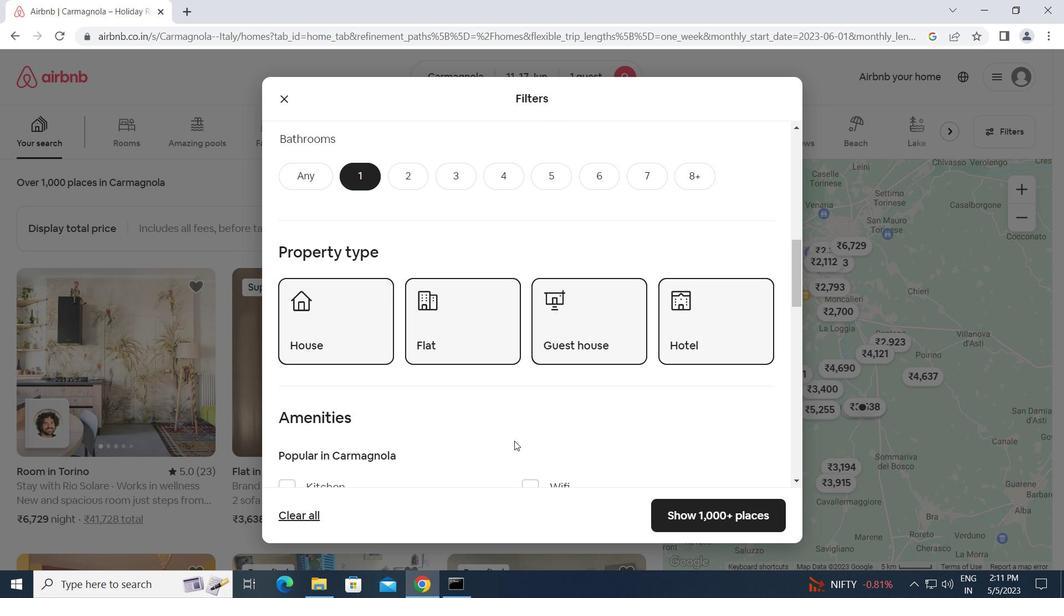 
Action: Mouse scrolled (514, 440) with delta (0, 0)
Screenshot: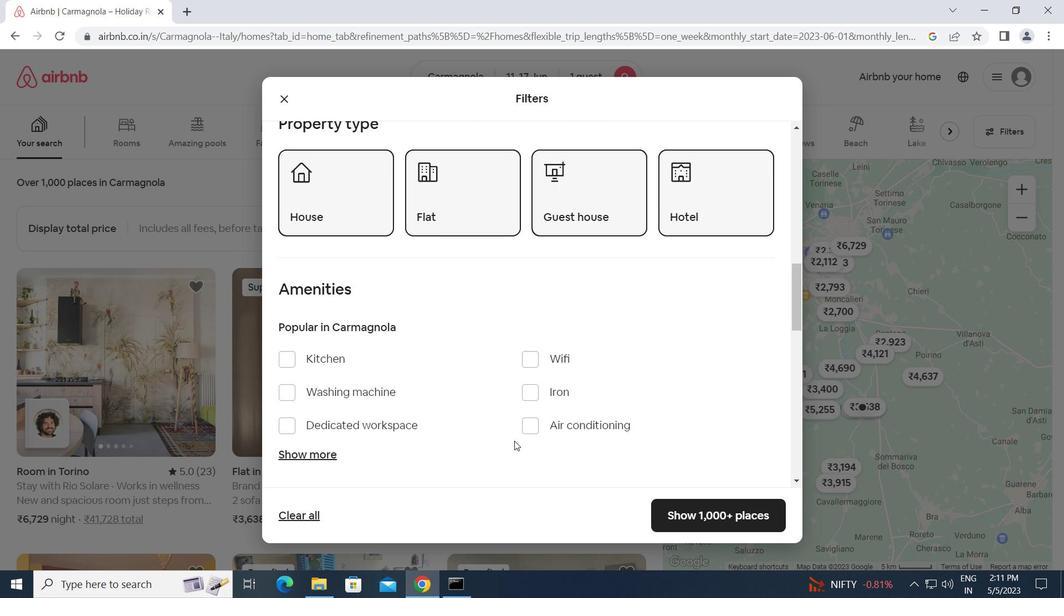 
Action: Mouse scrolled (514, 440) with delta (0, 0)
Screenshot: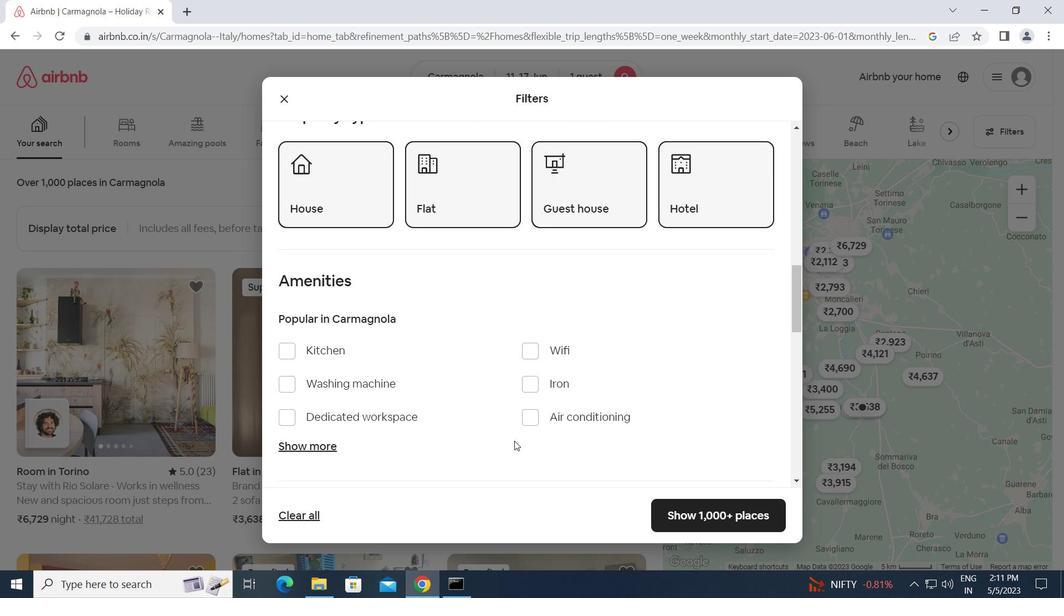 
Action: Mouse scrolled (514, 440) with delta (0, 0)
Screenshot: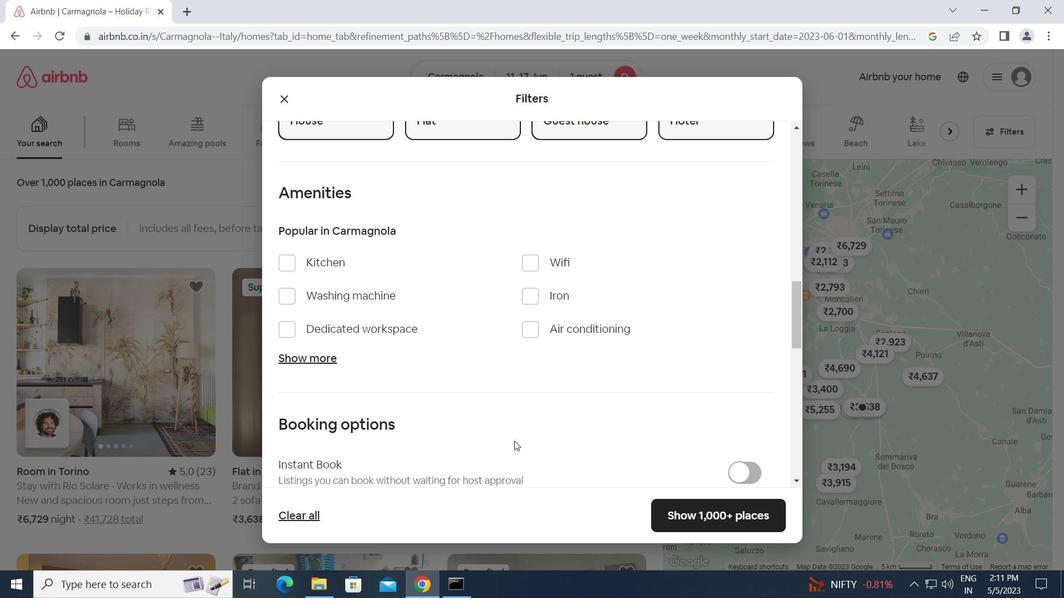 
Action: Mouse scrolled (514, 440) with delta (0, 0)
Screenshot: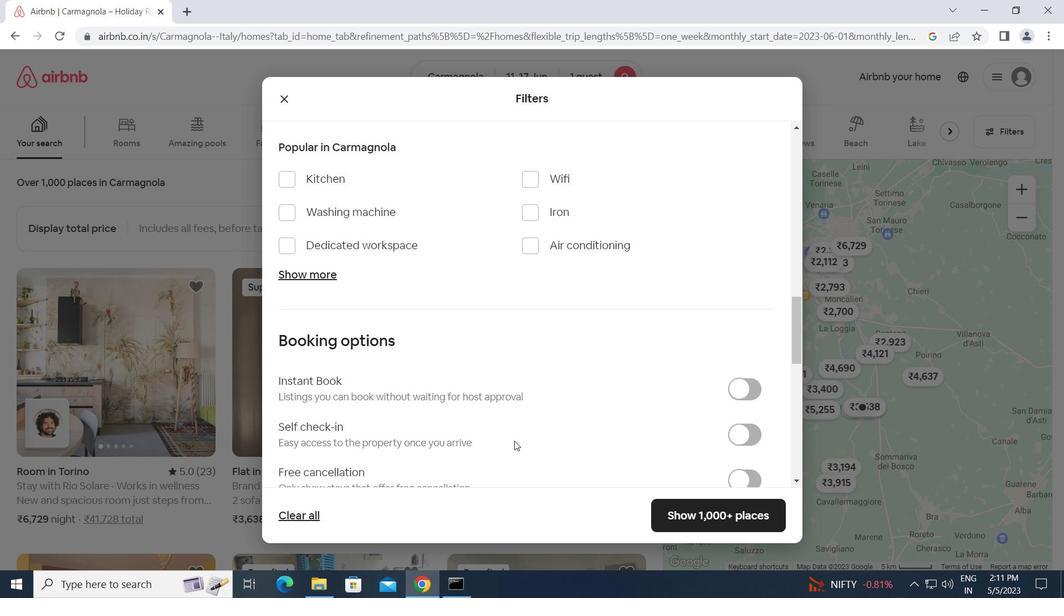 
Action: Mouse moved to (732, 338)
Screenshot: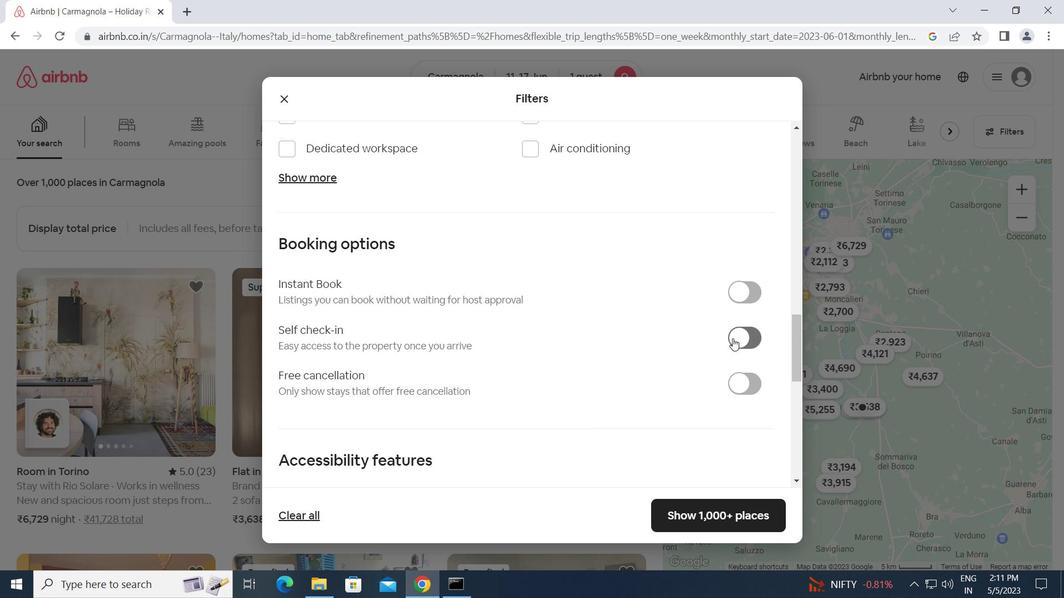 
Action: Mouse pressed left at (732, 338)
Screenshot: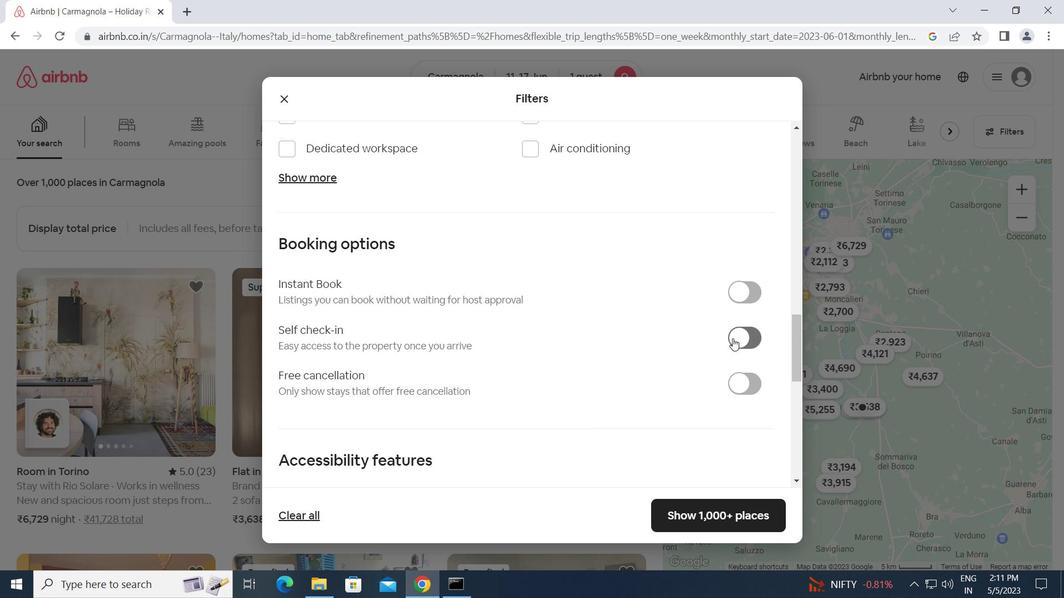 
Action: Mouse moved to (596, 379)
Screenshot: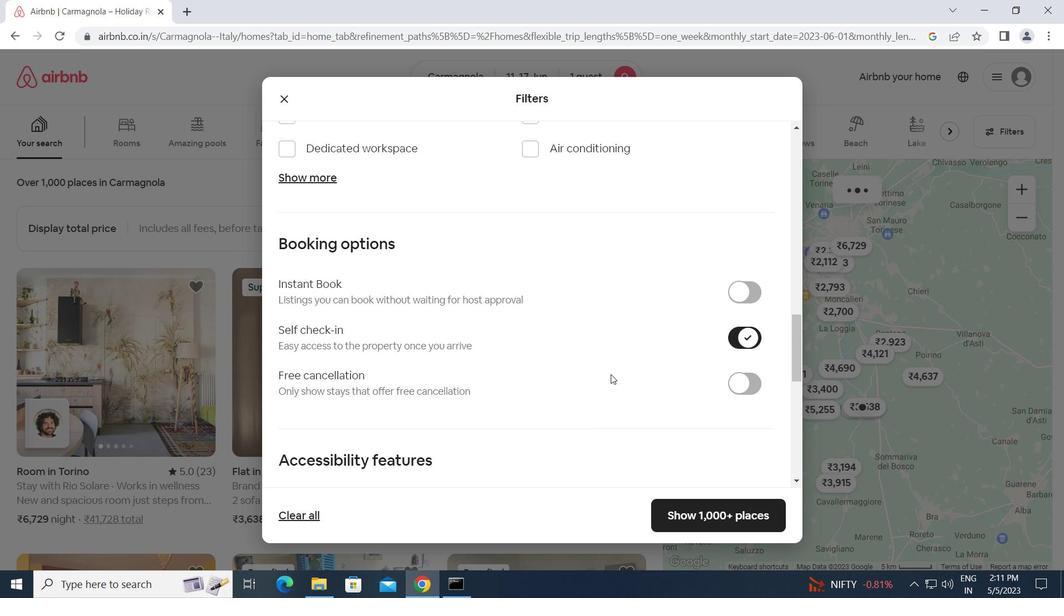 
Action: Mouse scrolled (596, 379) with delta (0, 0)
Screenshot: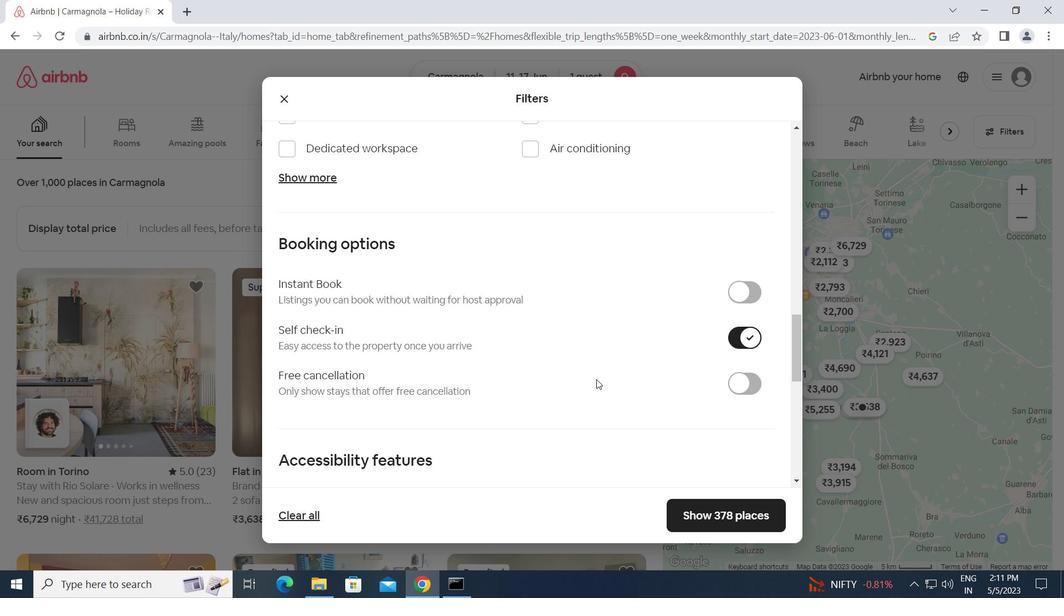 
Action: Mouse scrolled (596, 379) with delta (0, 0)
Screenshot: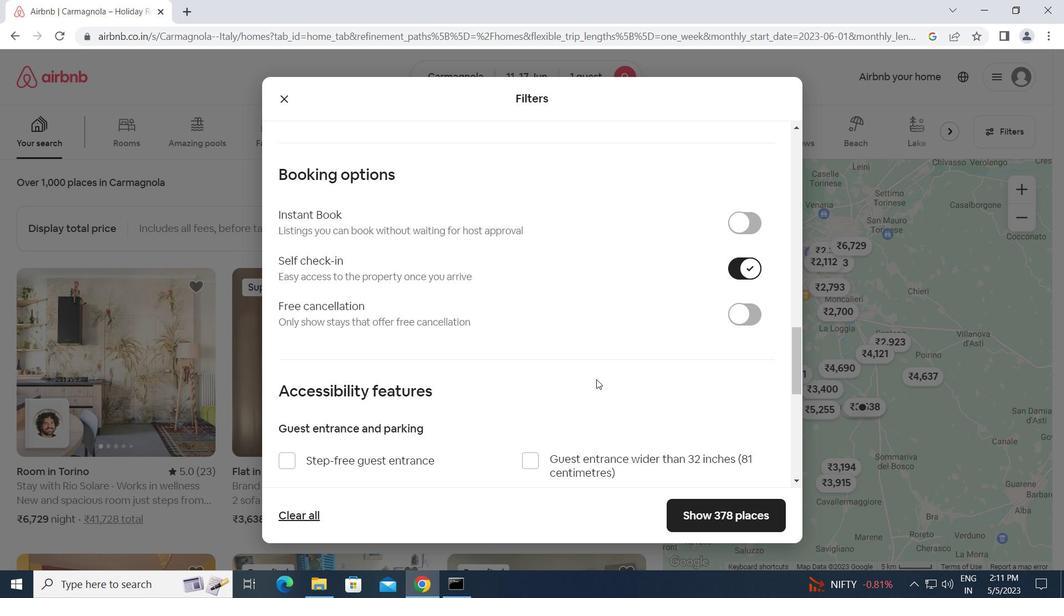 
Action: Mouse scrolled (596, 379) with delta (0, 0)
Screenshot: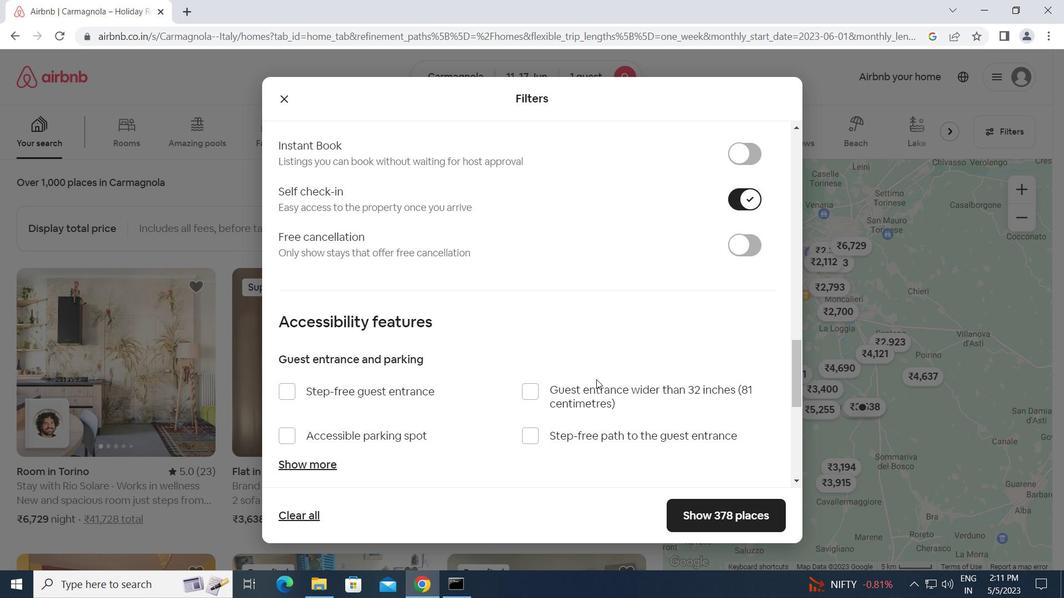 
Action: Mouse scrolled (596, 379) with delta (0, 0)
Screenshot: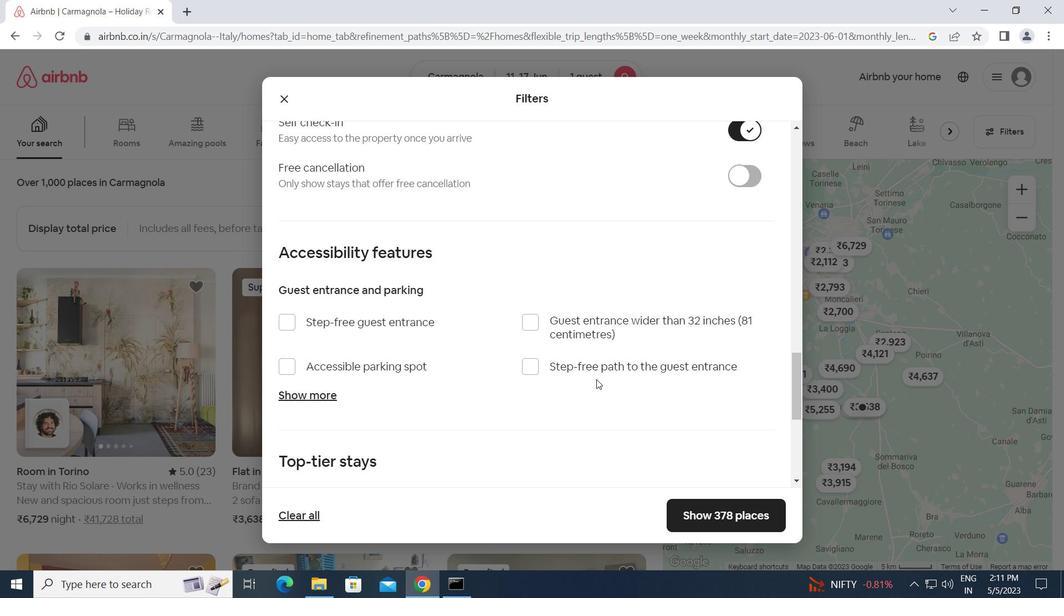 
Action: Mouse scrolled (596, 379) with delta (0, 0)
Screenshot: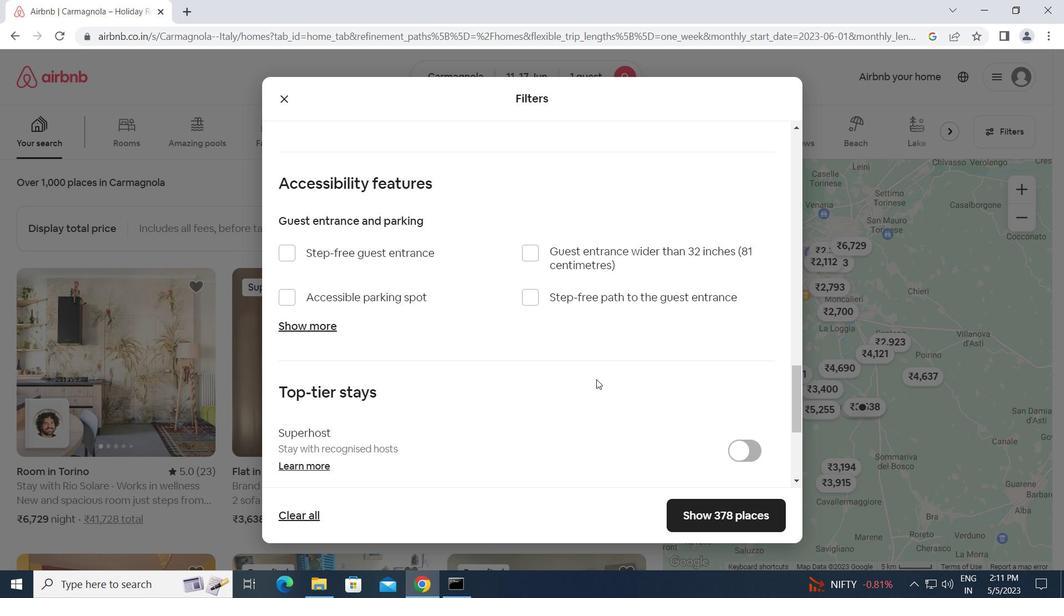 
Action: Mouse scrolled (596, 379) with delta (0, 0)
Screenshot: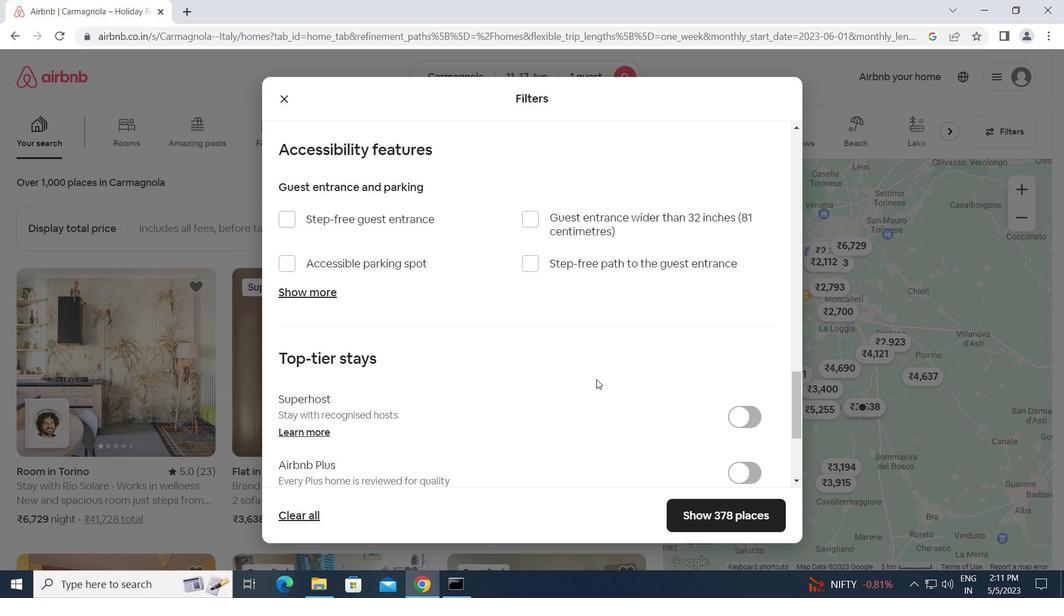 
Action: Mouse scrolled (596, 379) with delta (0, 0)
Screenshot: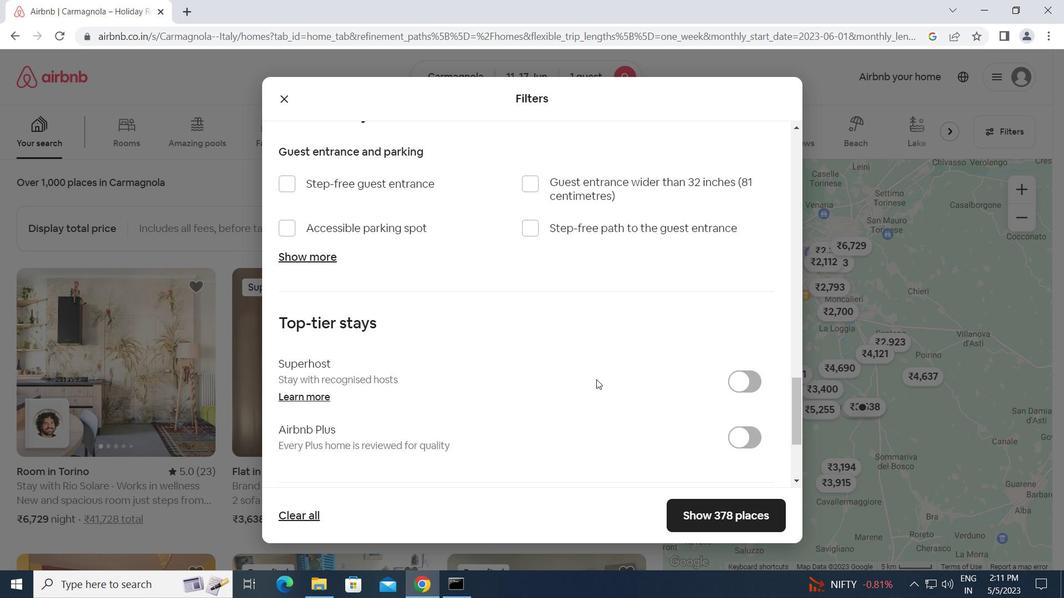 
Action: Mouse scrolled (596, 379) with delta (0, 0)
Screenshot: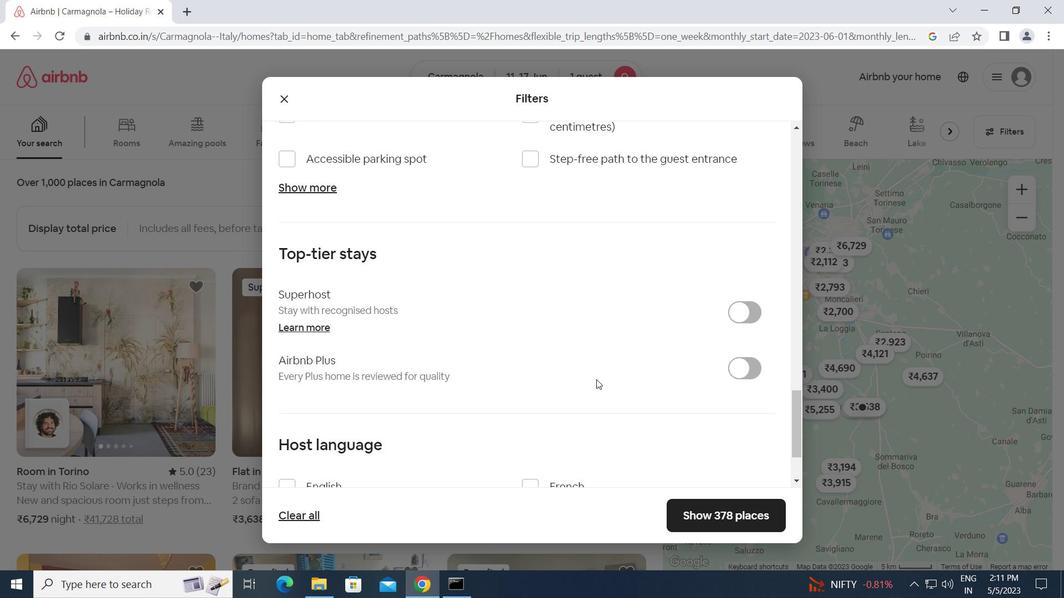 
Action: Mouse moved to (284, 388)
Screenshot: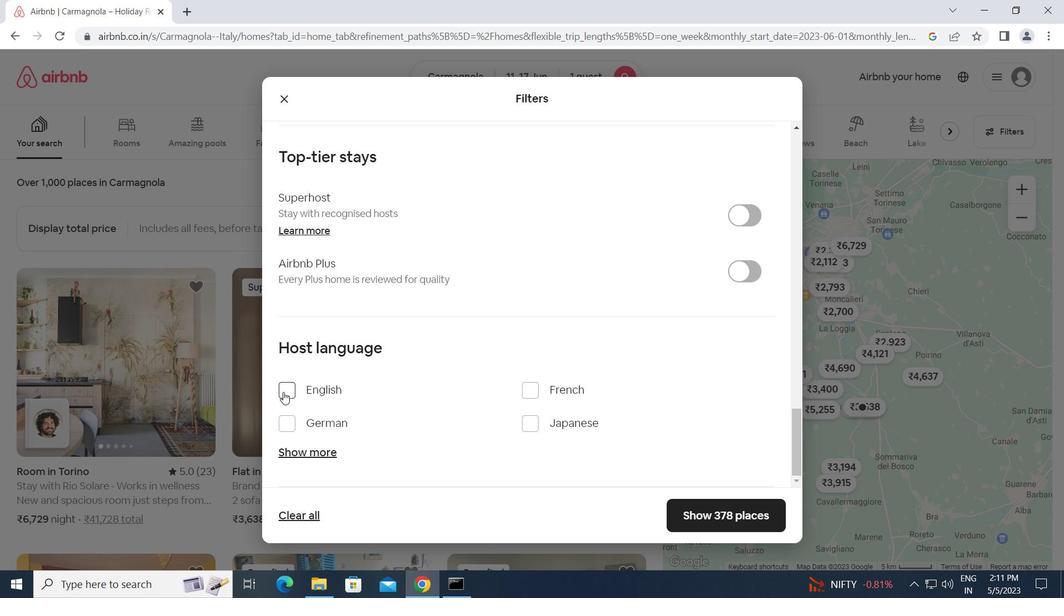 
Action: Mouse pressed left at (284, 388)
Screenshot: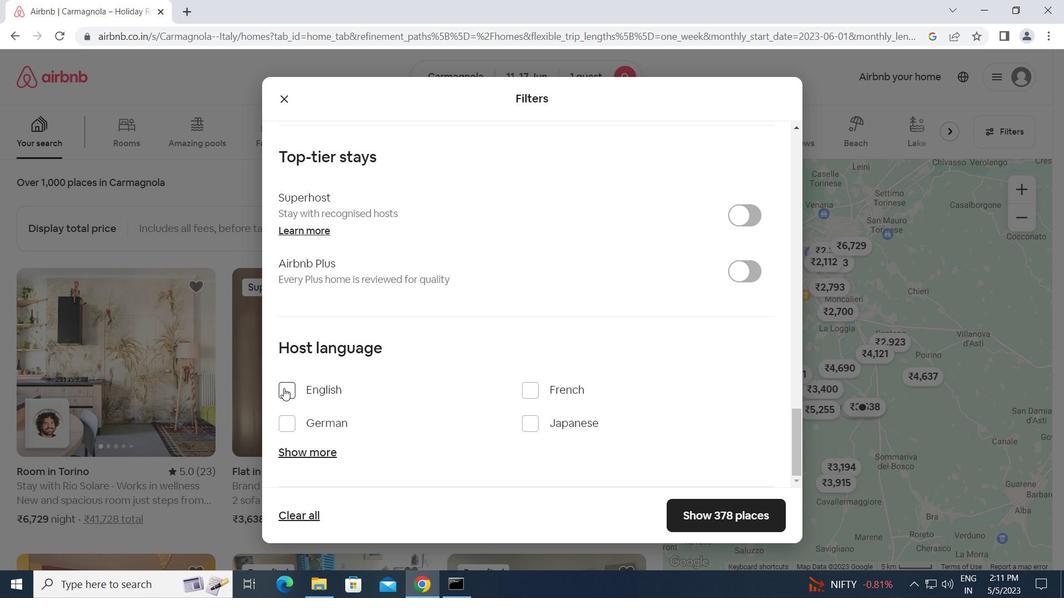 
Action: Mouse moved to (430, 411)
Screenshot: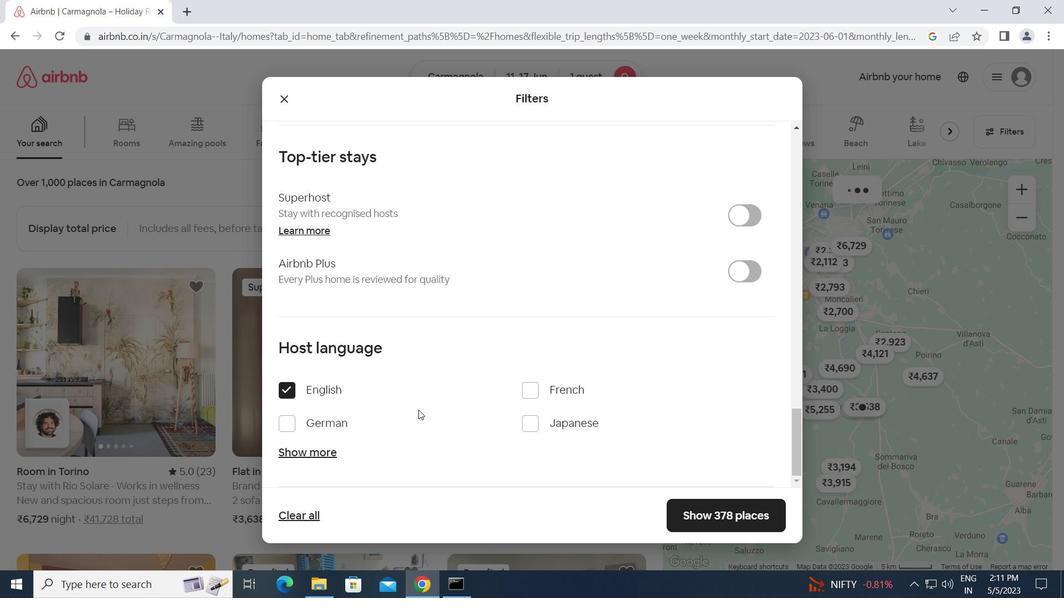 
Action: Mouse scrolled (430, 411) with delta (0, 0)
Screenshot: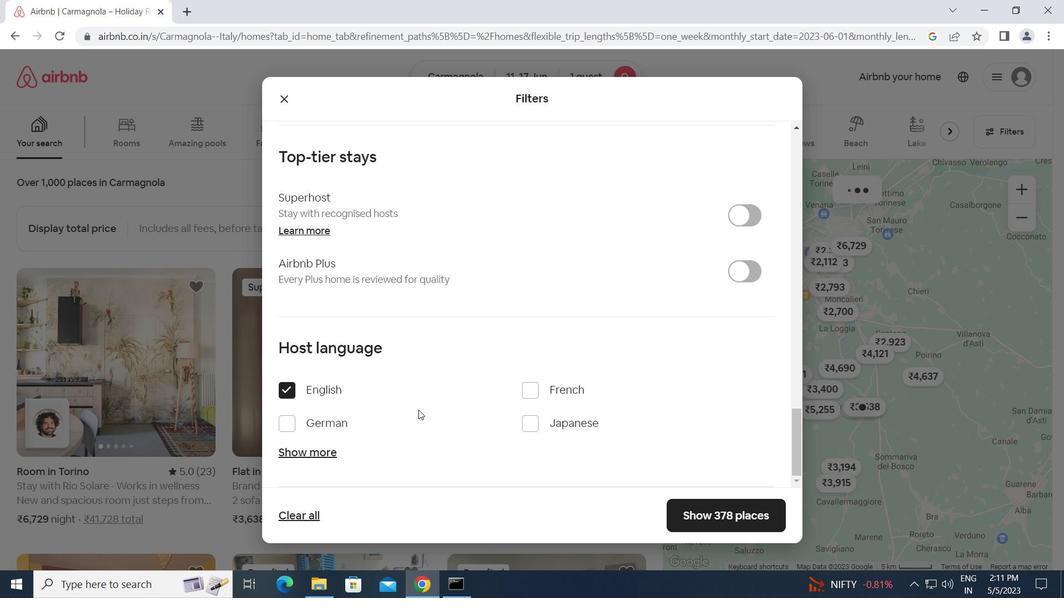 
Action: Mouse moved to (431, 412)
Screenshot: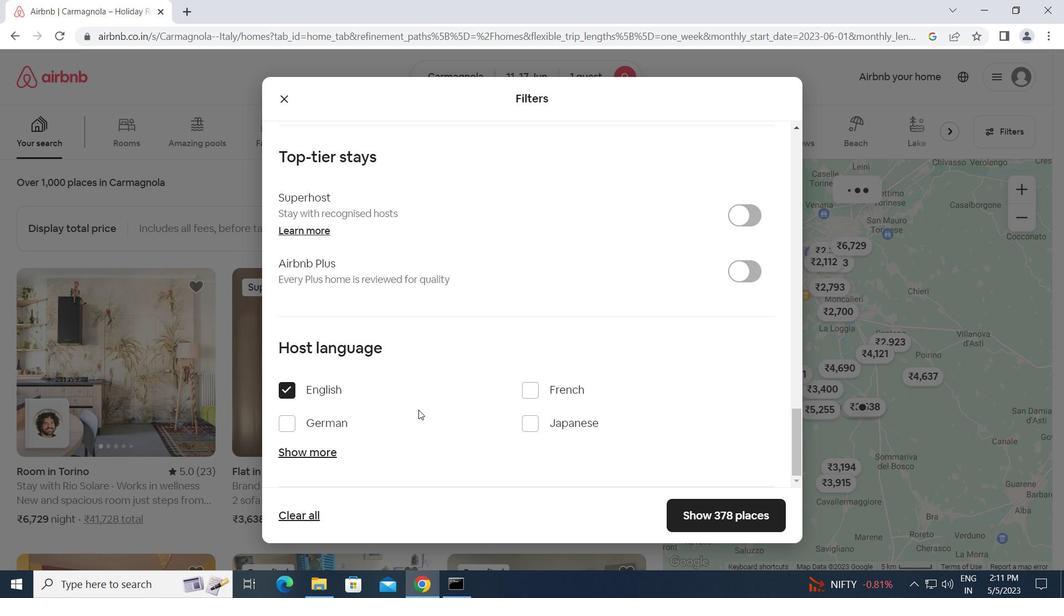 
Action: Mouse scrolled (431, 411) with delta (0, 0)
Screenshot: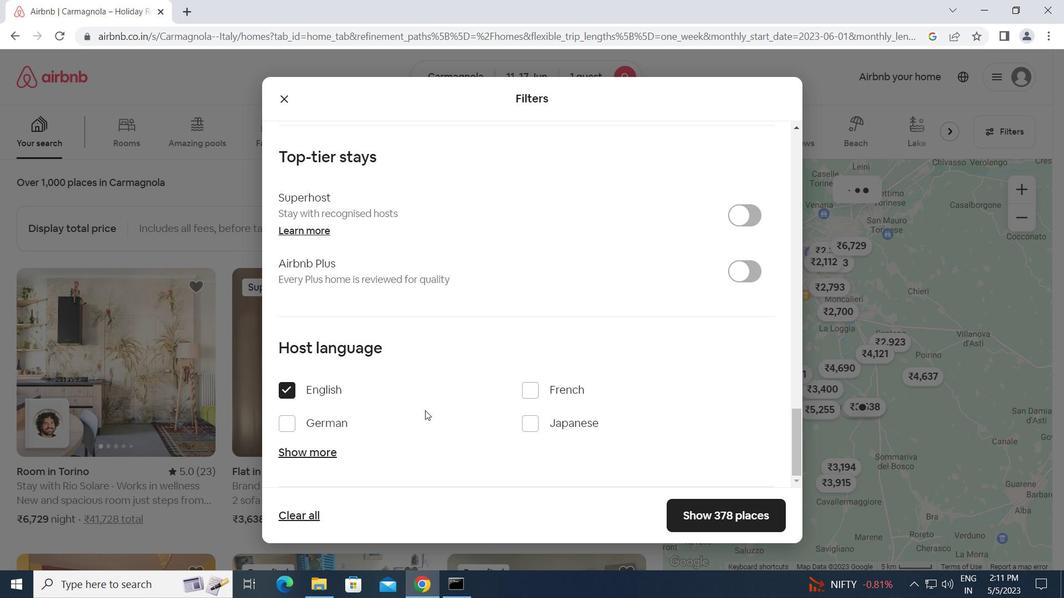 
Action: Mouse scrolled (431, 411) with delta (0, 0)
Screenshot: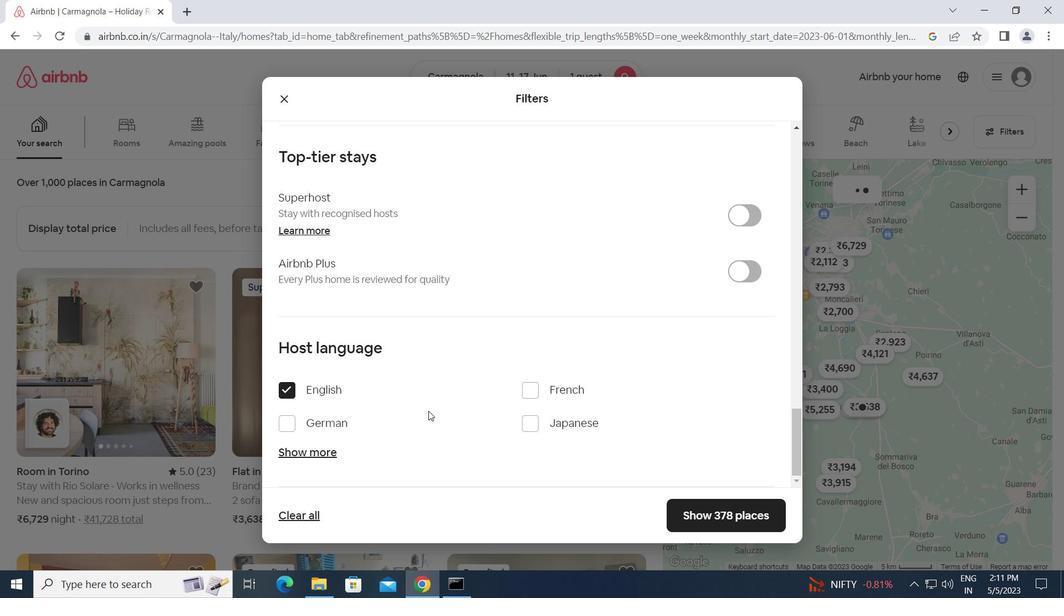 
Action: Mouse moved to (434, 413)
Screenshot: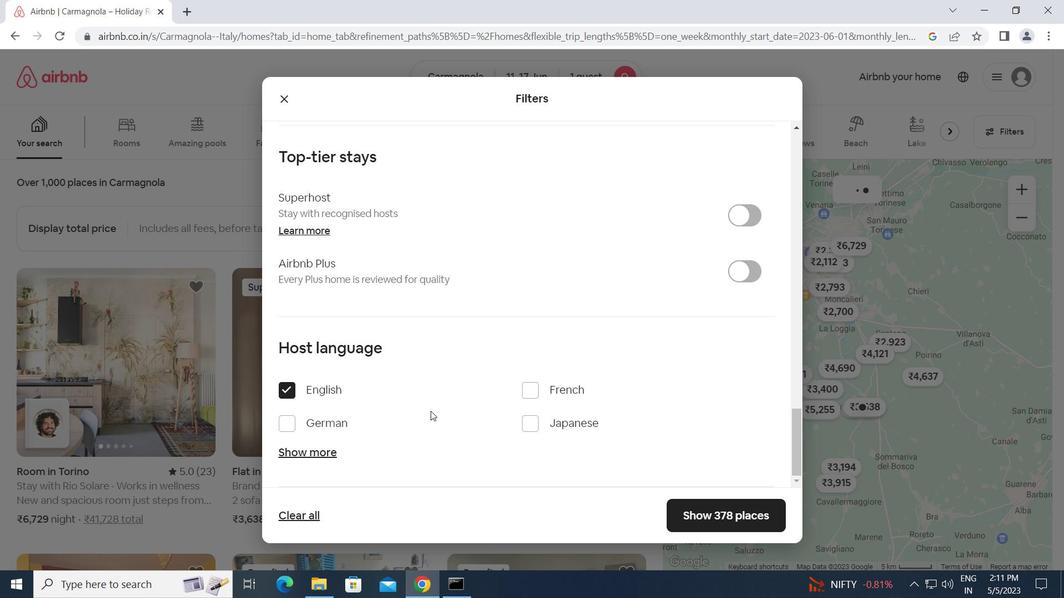 
Action: Mouse scrolled (434, 412) with delta (0, 0)
Screenshot: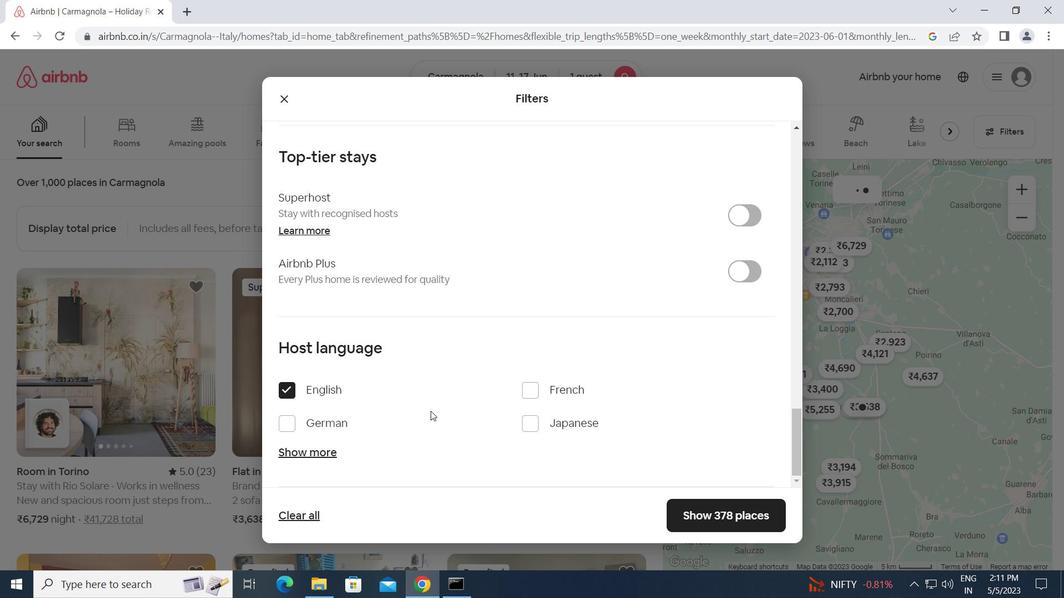 
Action: Mouse moved to (716, 518)
Screenshot: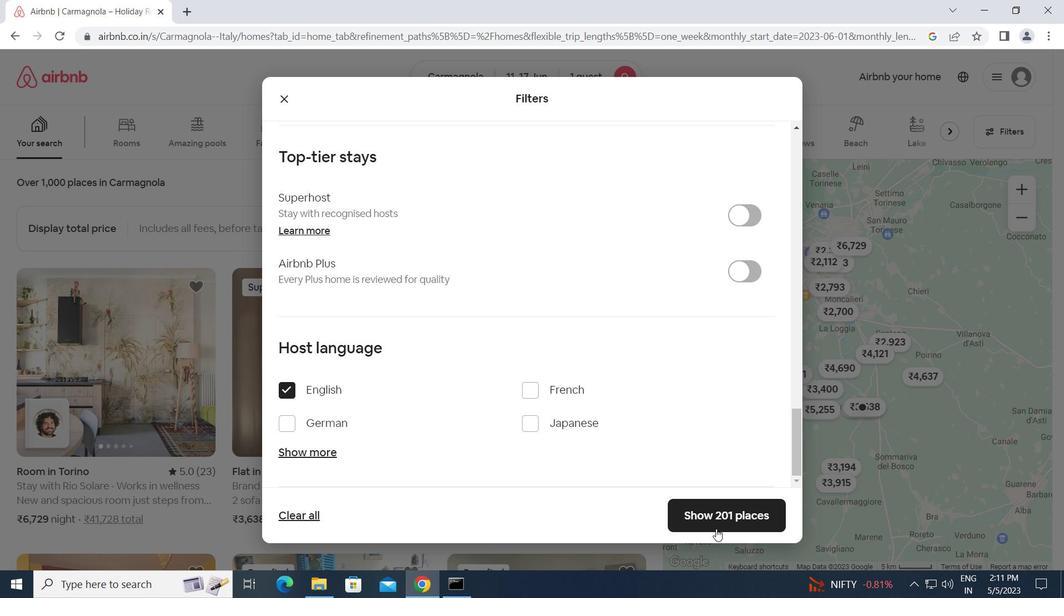 
Action: Mouse pressed left at (716, 518)
Screenshot: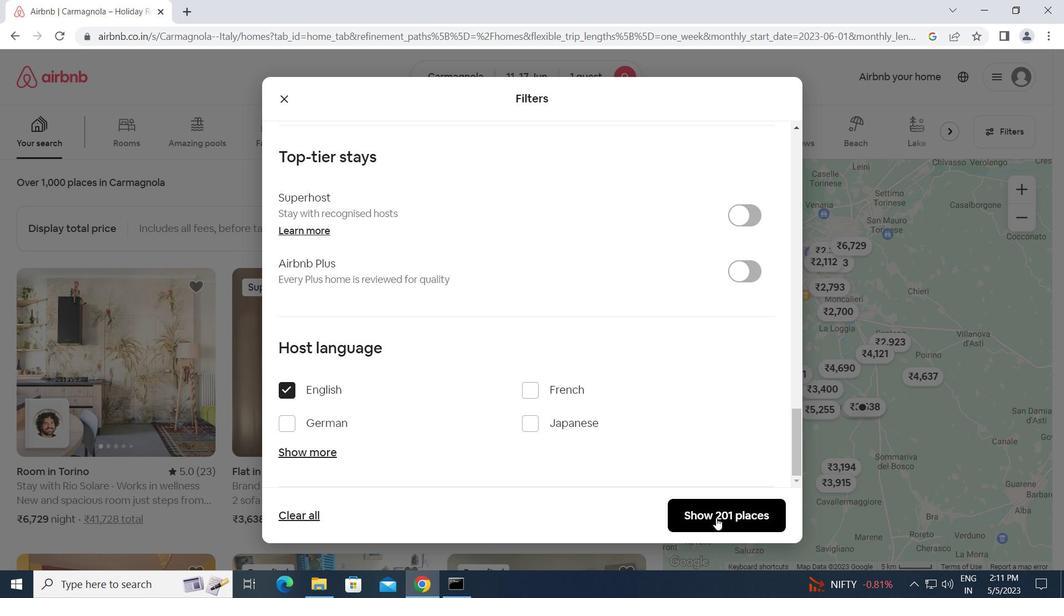 
Action: Mouse moved to (716, 517)
Screenshot: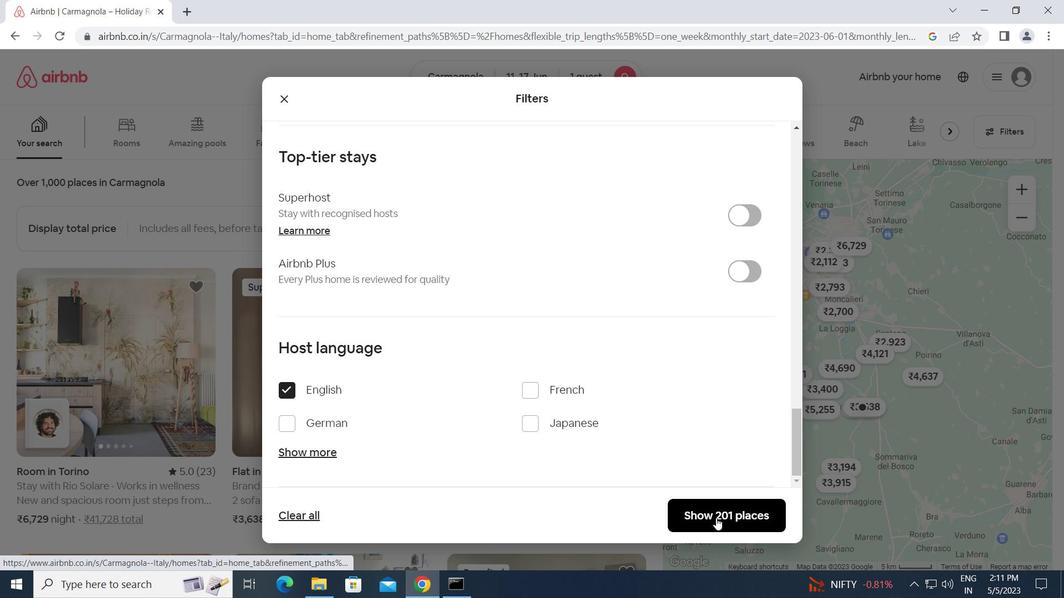 
